 Task: Font style For heading Use Caladea with Light dark cornflower blue 2 colour & bold. font size for heading '18 Pt. 'Change the font style of data to Bodoni MT condensedand font size to  14 Pt. Change the alignment of both headline & data to  Align left. In the sheet  auditingSalesByQuarter_2023
Action: Mouse moved to (63, 110)
Screenshot: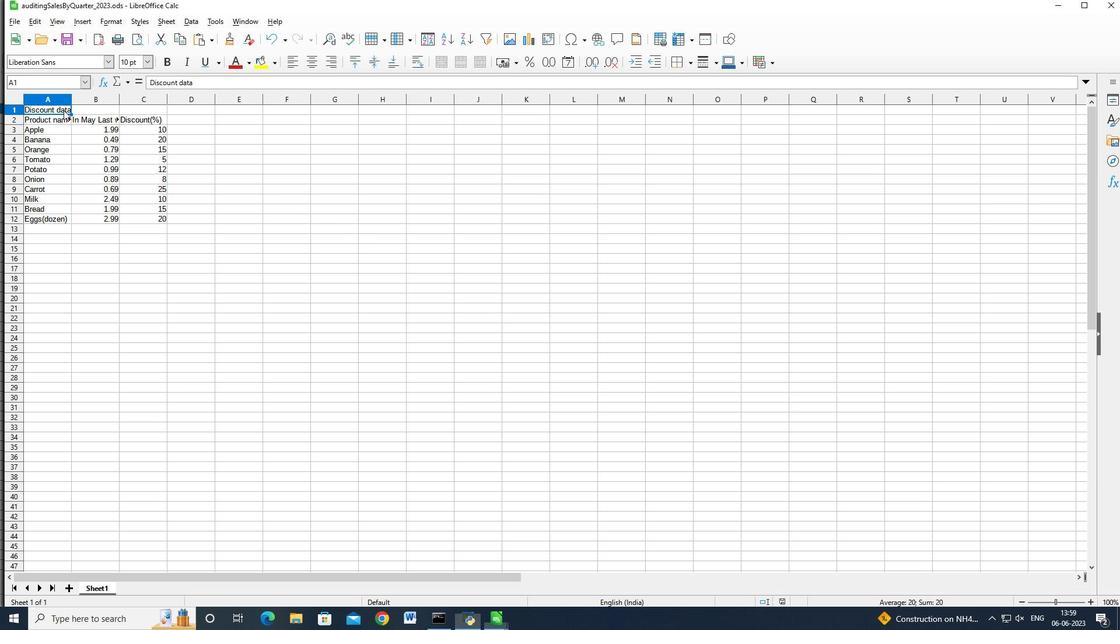 
Action: Mouse pressed left at (63, 110)
Screenshot: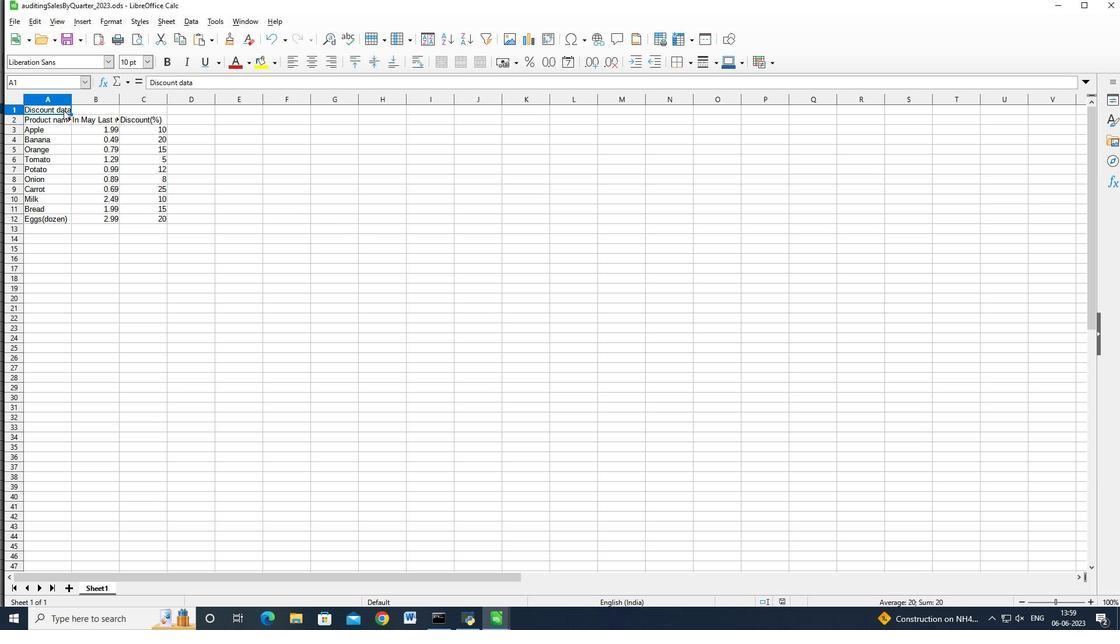 
Action: Mouse moved to (72, 60)
Screenshot: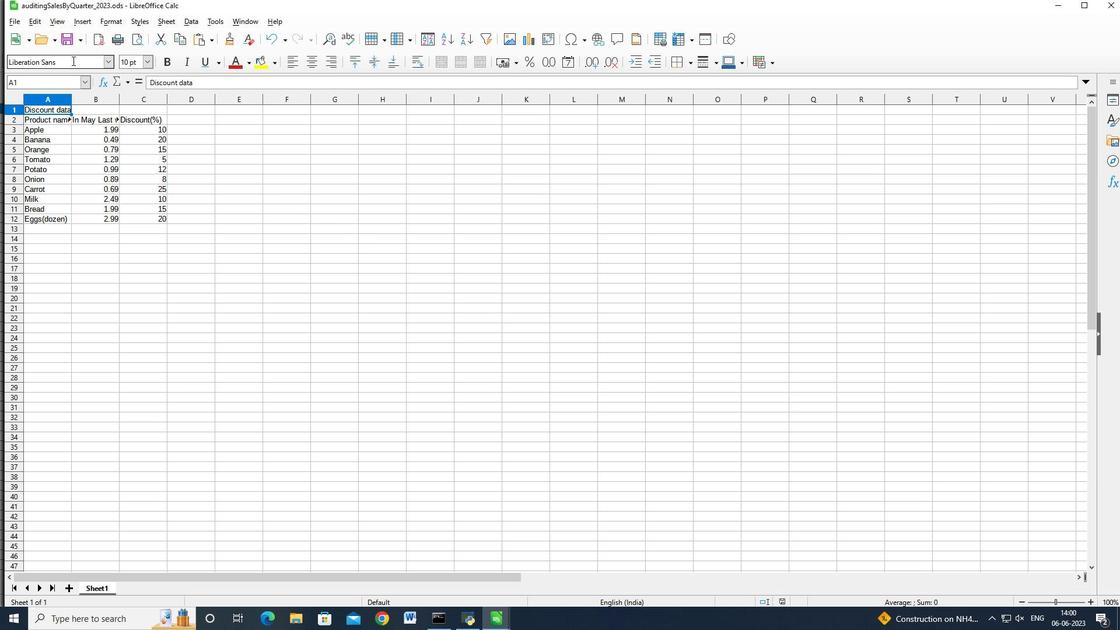 
Action: Mouse pressed left at (72, 60)
Screenshot: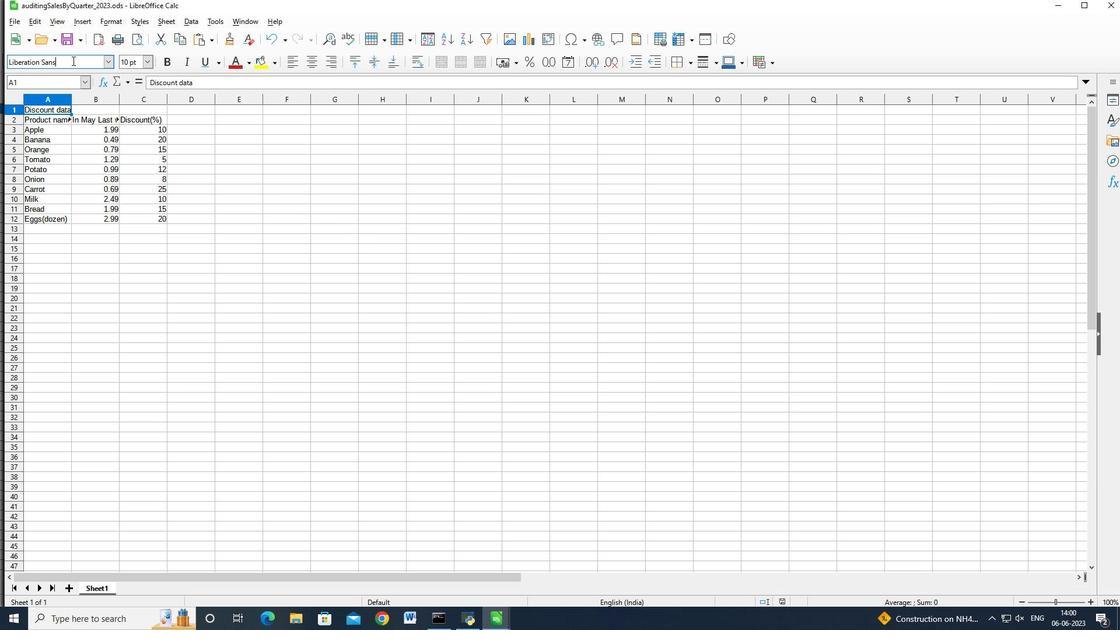 
Action: Key pressed <Key.backspace><Key.backspace><Key.backspace><Key.backspace><Key.backspace><Key.backspace><Key.backspace><Key.backspace><Key.backspace><Key.backspace><Key.backspace><Key.backspace><Key.backspace><Key.backspace><Key.backspace><Key.backspace><Key.backspace><Key.backspace><Key.backspace><Key.backspace><Key.backspace><Key.shift_r>Cak<Key.backspace>ladead<Key.enter>
Screenshot: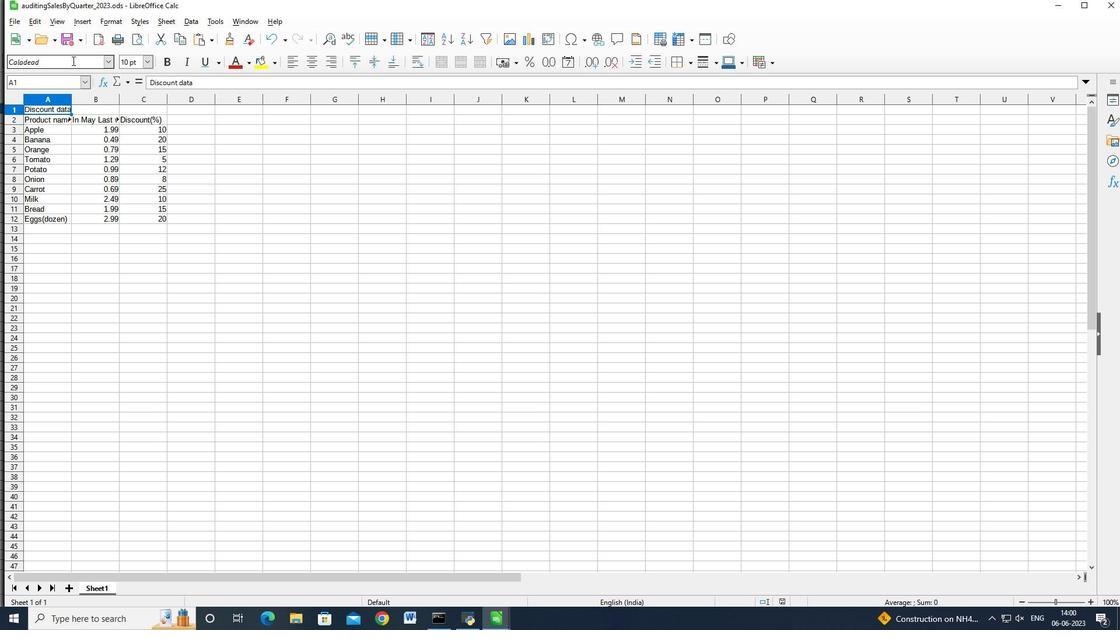 
Action: Mouse moved to (71, 65)
Screenshot: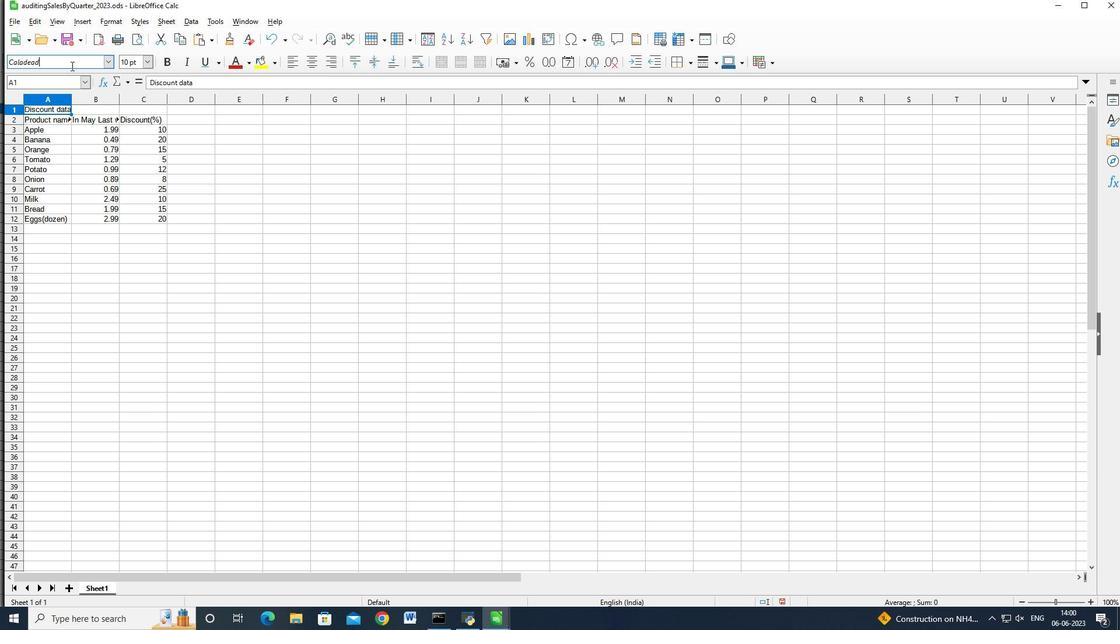 
Action: Mouse pressed left at (71, 65)
Screenshot: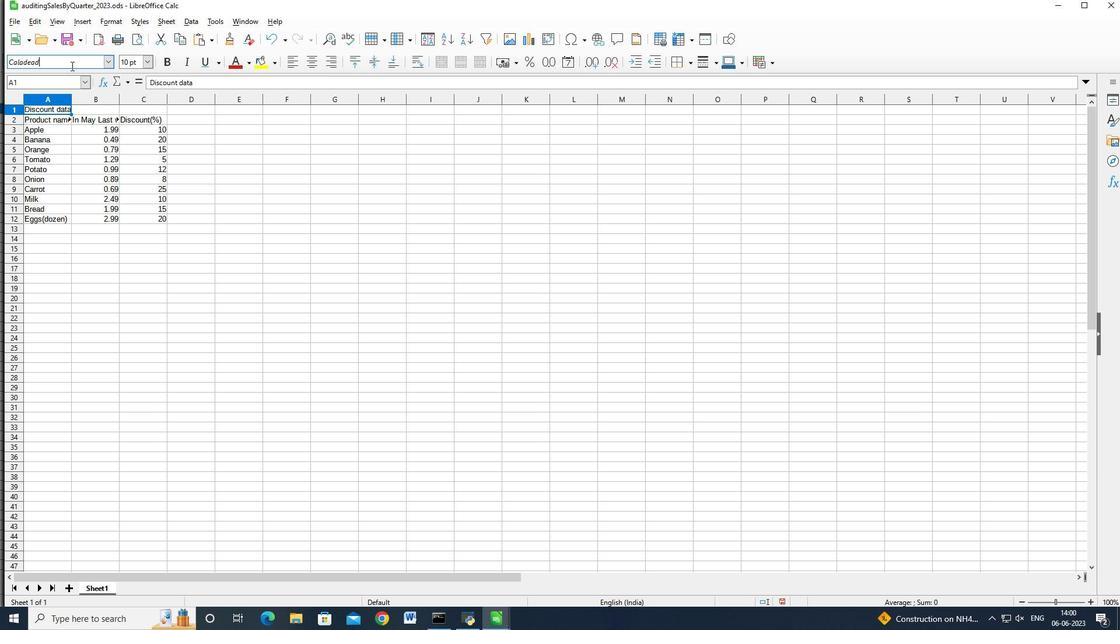 
Action: Key pressed <Key.backspace><Key.enter>
Screenshot: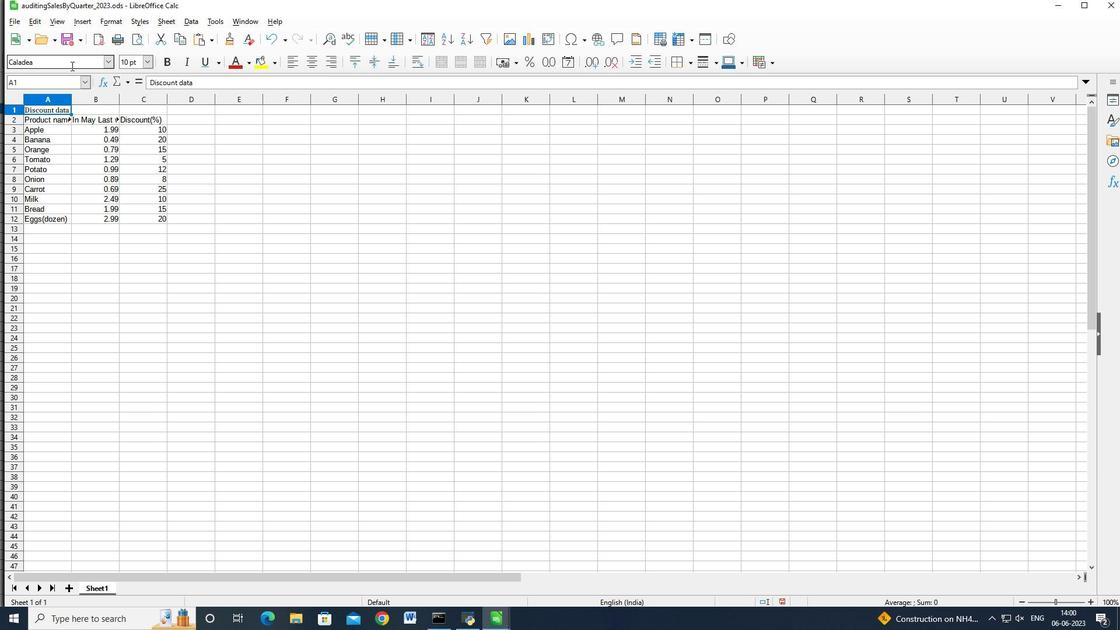 
Action: Mouse moved to (249, 62)
Screenshot: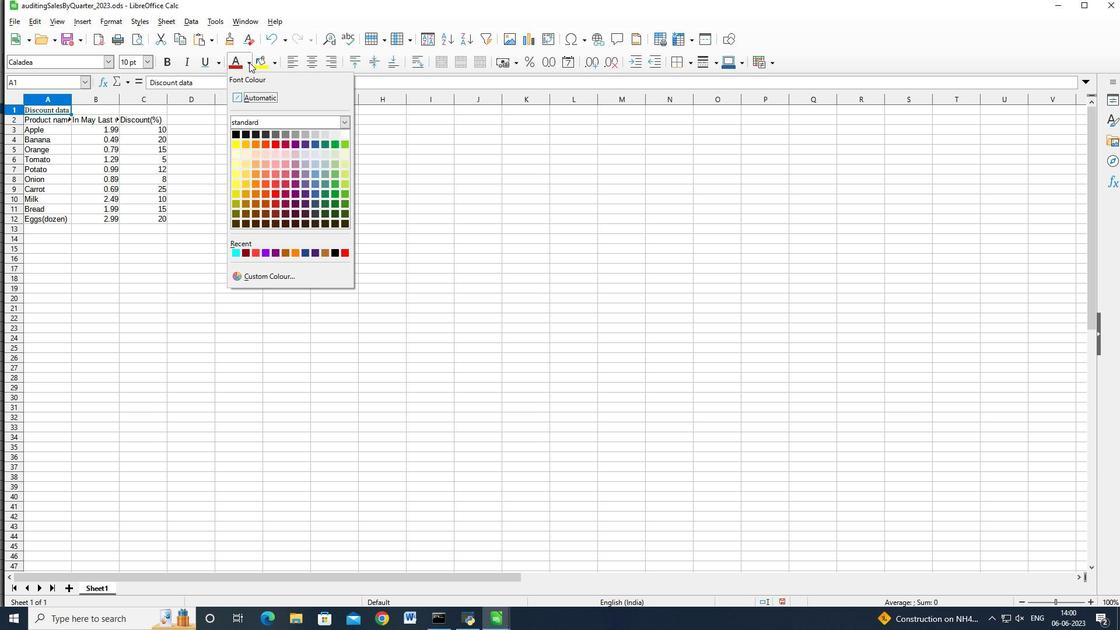 
Action: Mouse pressed left at (249, 62)
Screenshot: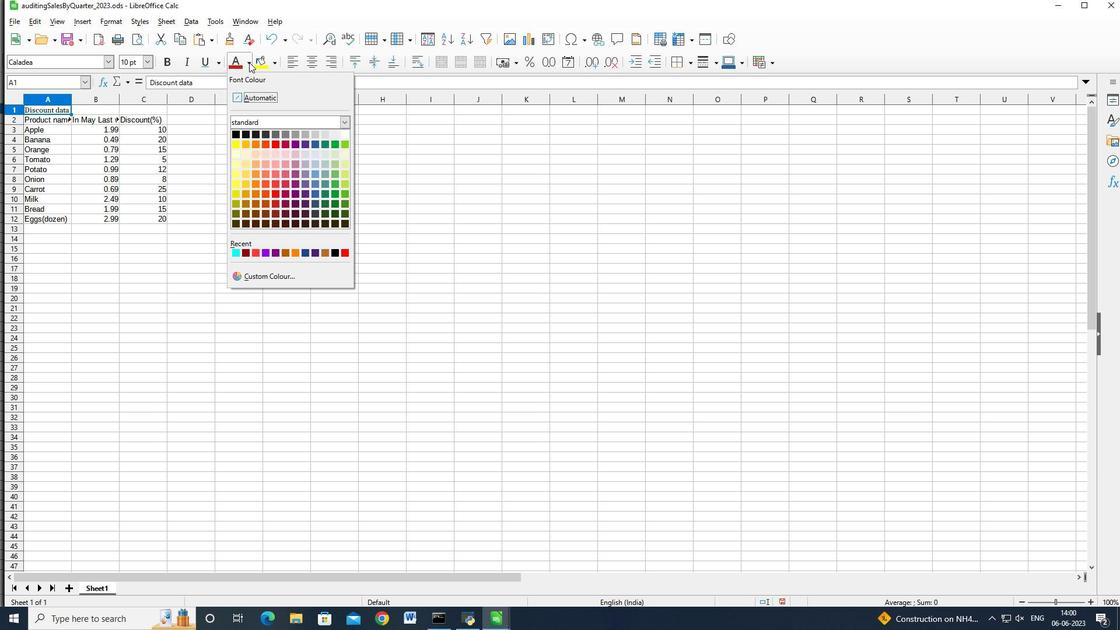 
Action: Mouse moved to (301, 252)
Screenshot: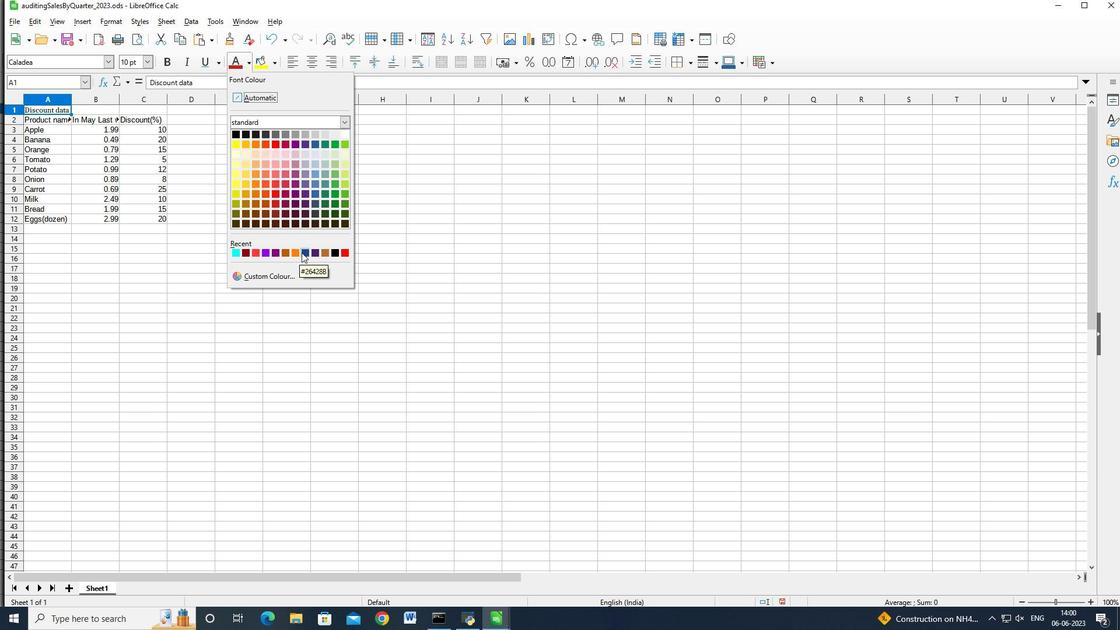 
Action: Mouse pressed left at (301, 252)
Screenshot: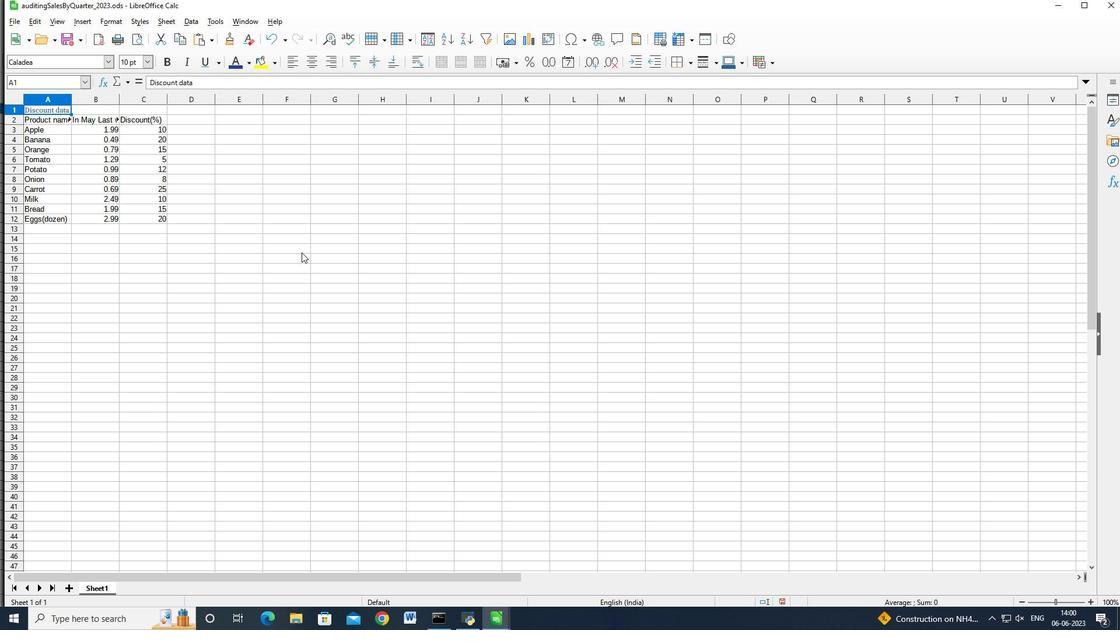 
Action: Mouse moved to (164, 61)
Screenshot: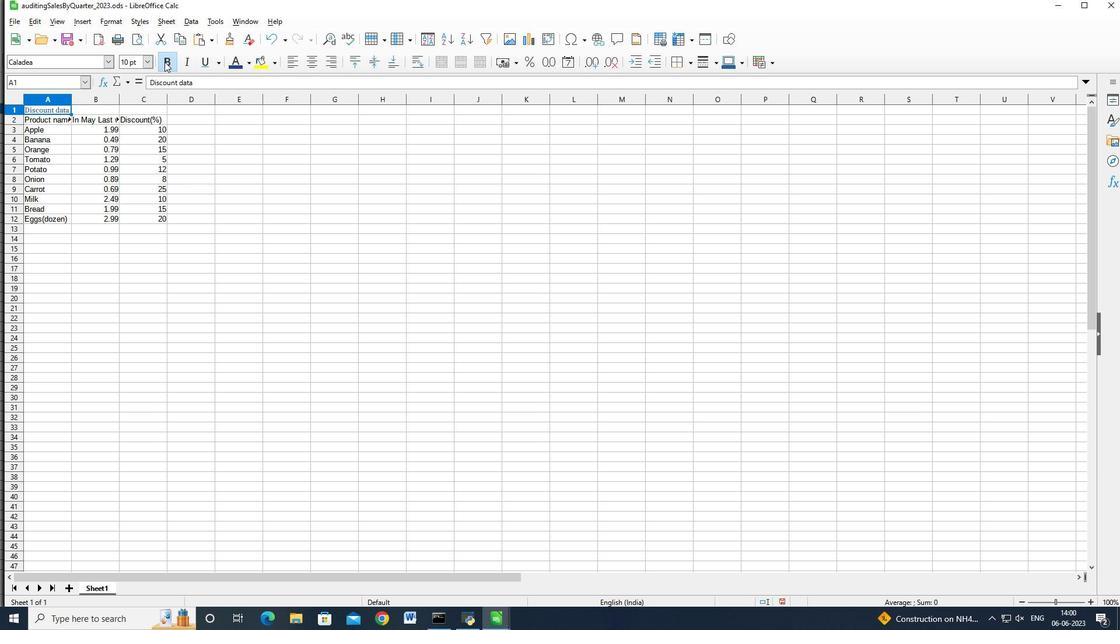 
Action: Mouse pressed left at (164, 61)
Screenshot: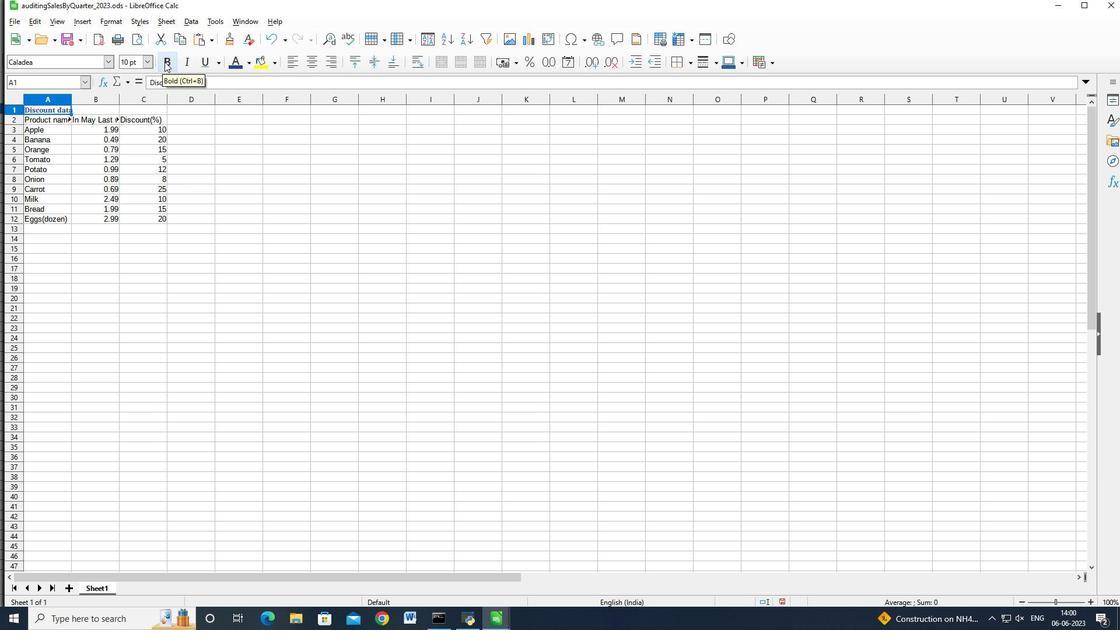 
Action: Mouse moved to (146, 58)
Screenshot: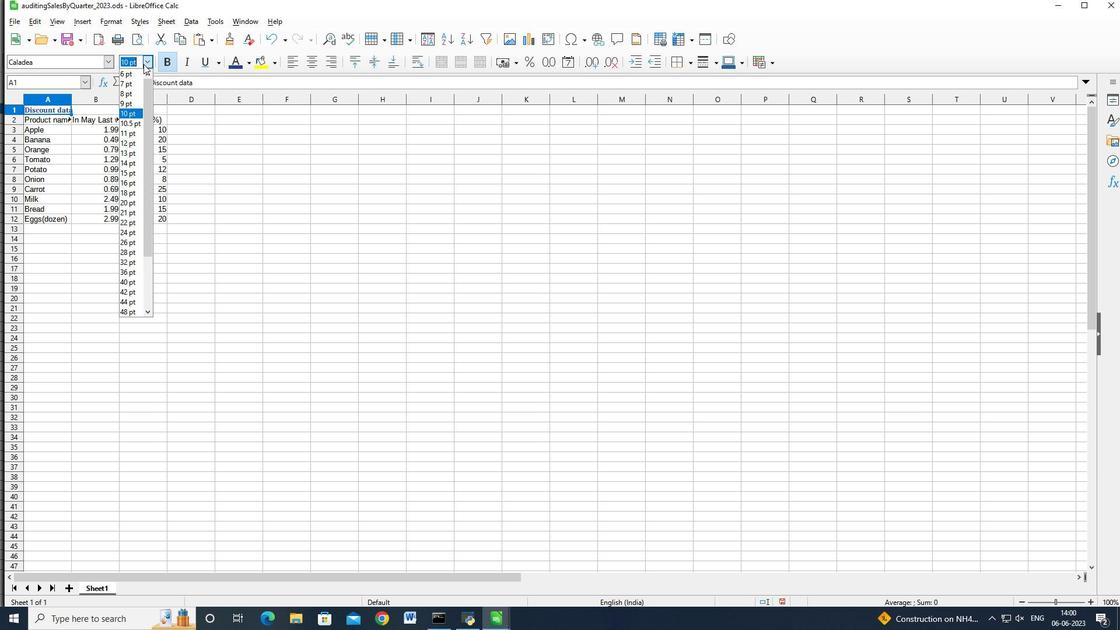 
Action: Mouse pressed left at (146, 58)
Screenshot: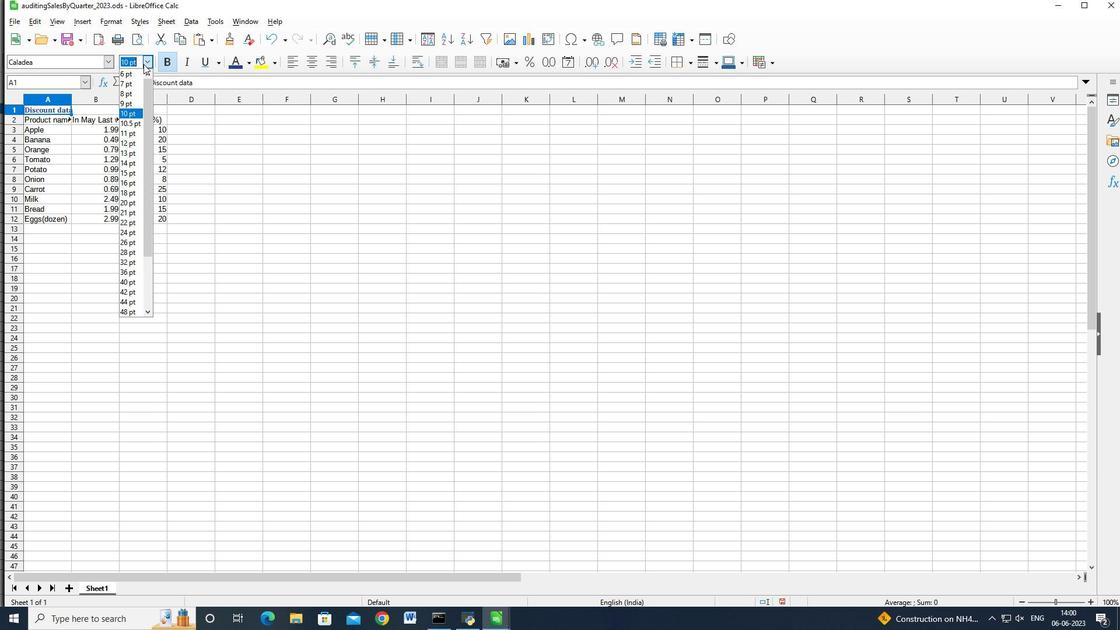 
Action: Mouse moved to (128, 196)
Screenshot: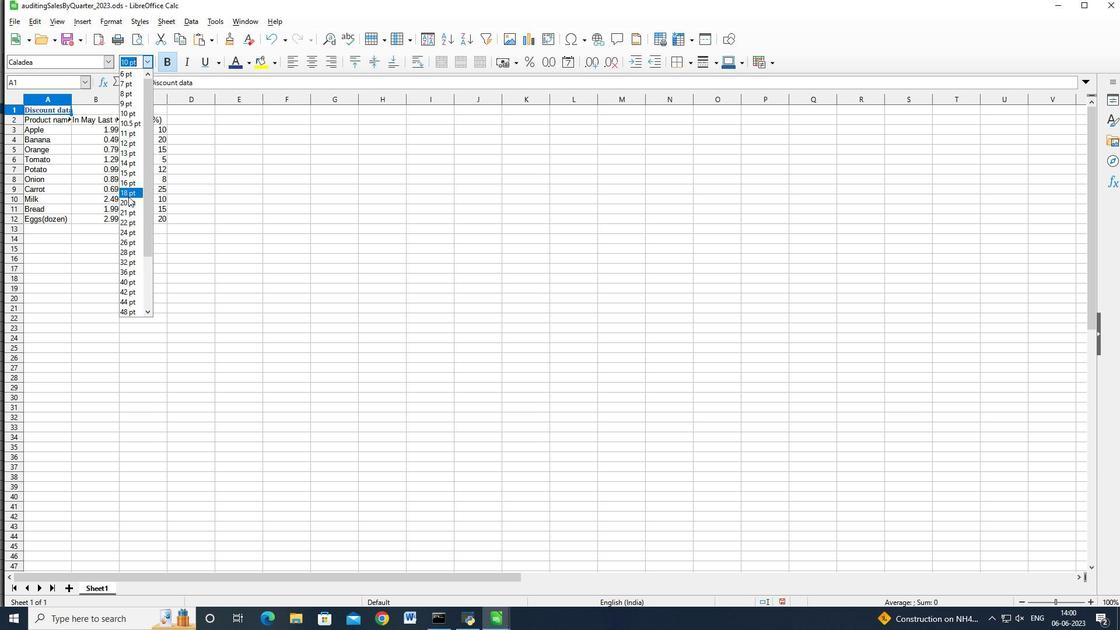 
Action: Mouse pressed left at (128, 196)
Screenshot: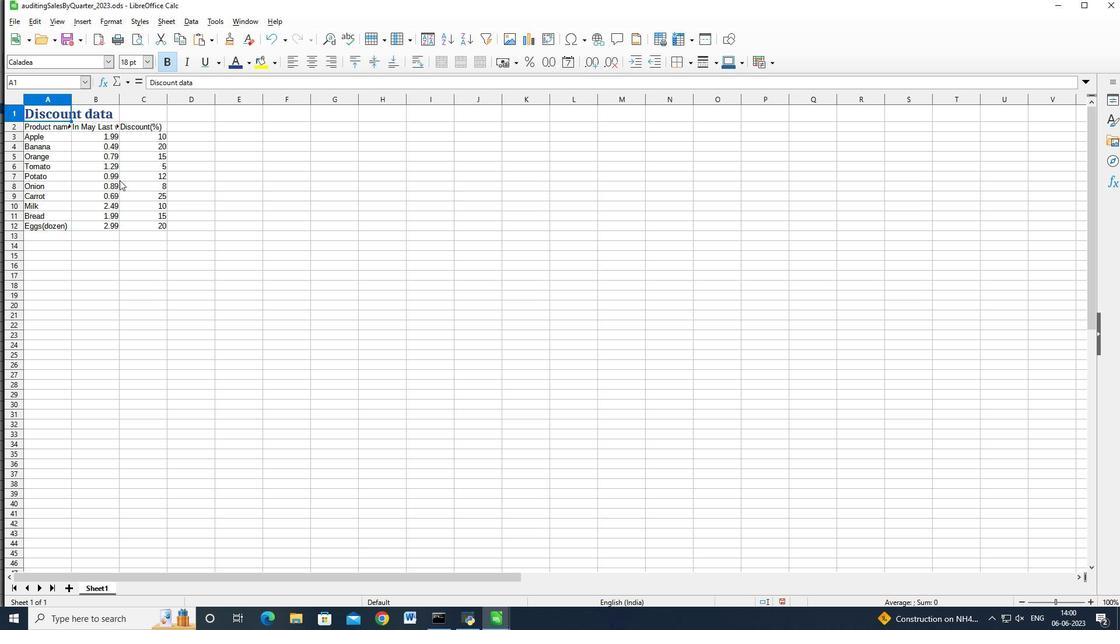 
Action: Mouse moved to (59, 124)
Screenshot: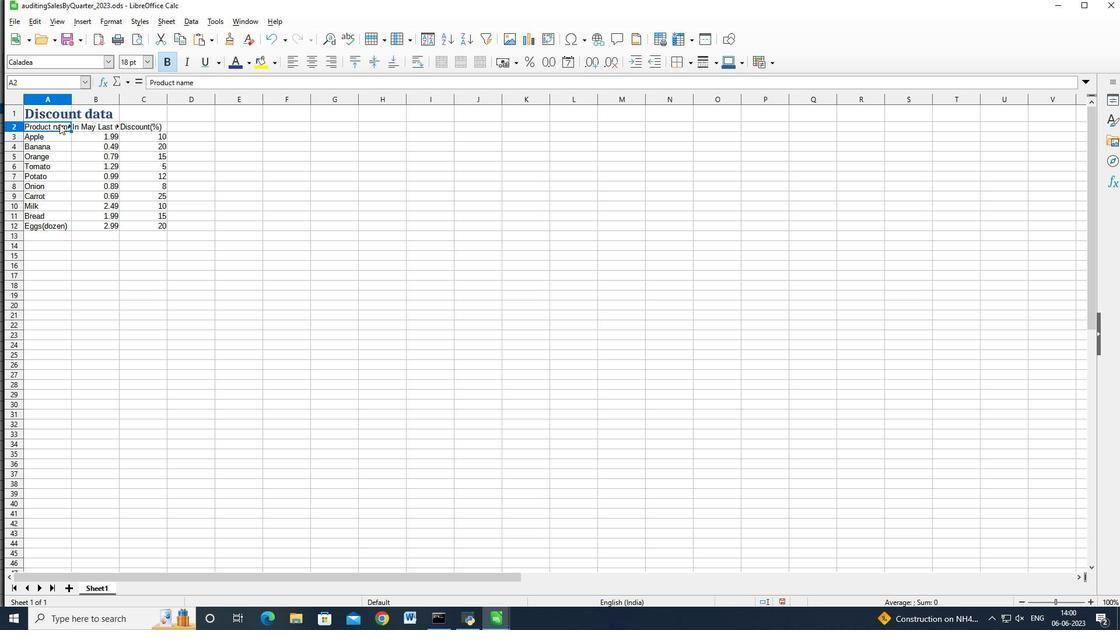 
Action: Mouse pressed left at (59, 124)
Screenshot: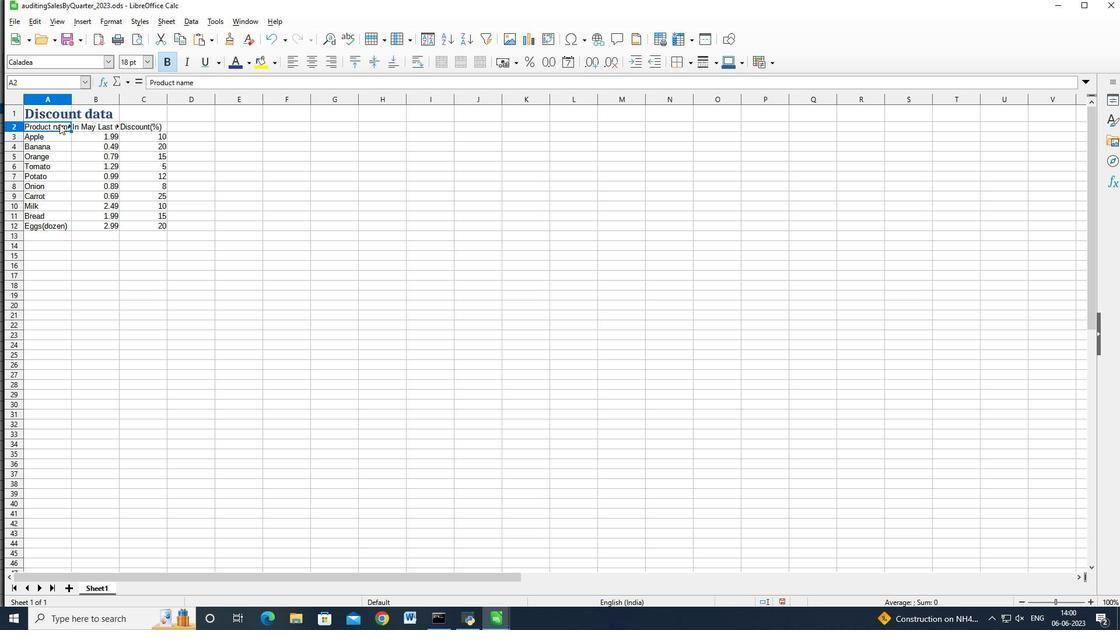 
Action: Key pressed <Key.shift><Key.right><Key.right><Key.down><Key.down><Key.down><Key.down><Key.down><Key.down><Key.down><Key.down><Key.down><Key.down>
Screenshot: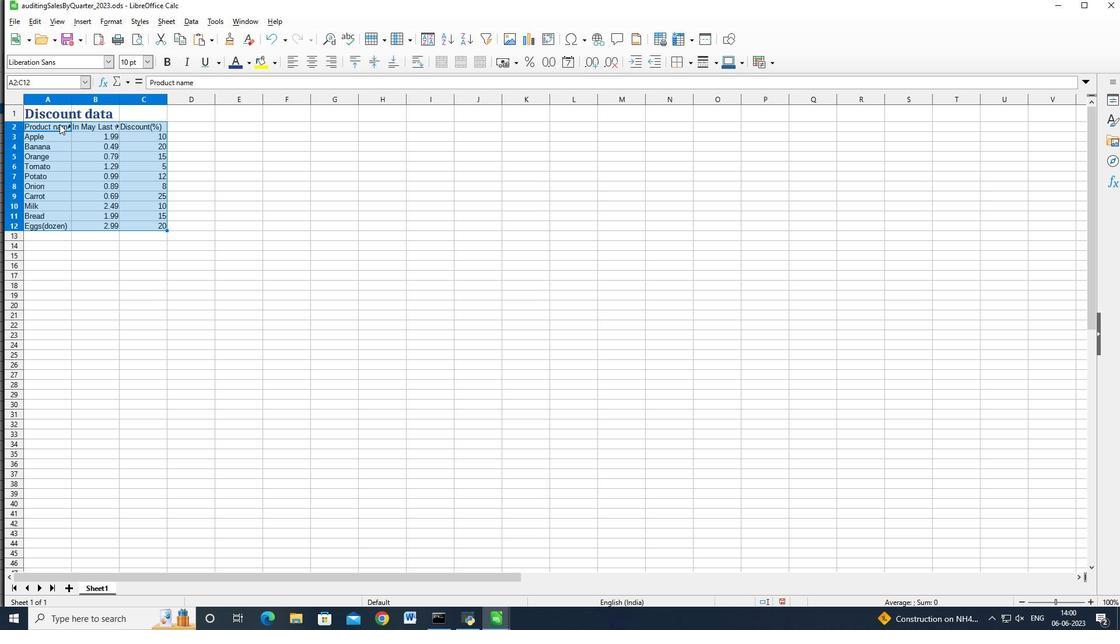 
Action: Mouse moved to (112, 62)
Screenshot: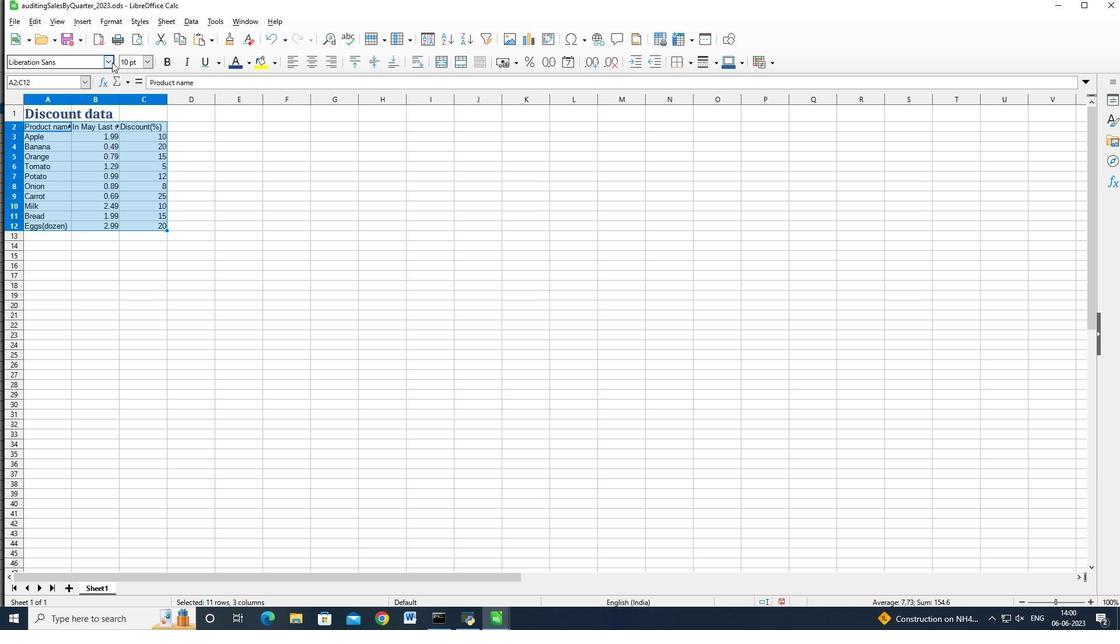 
Action: Mouse pressed left at (112, 62)
Screenshot: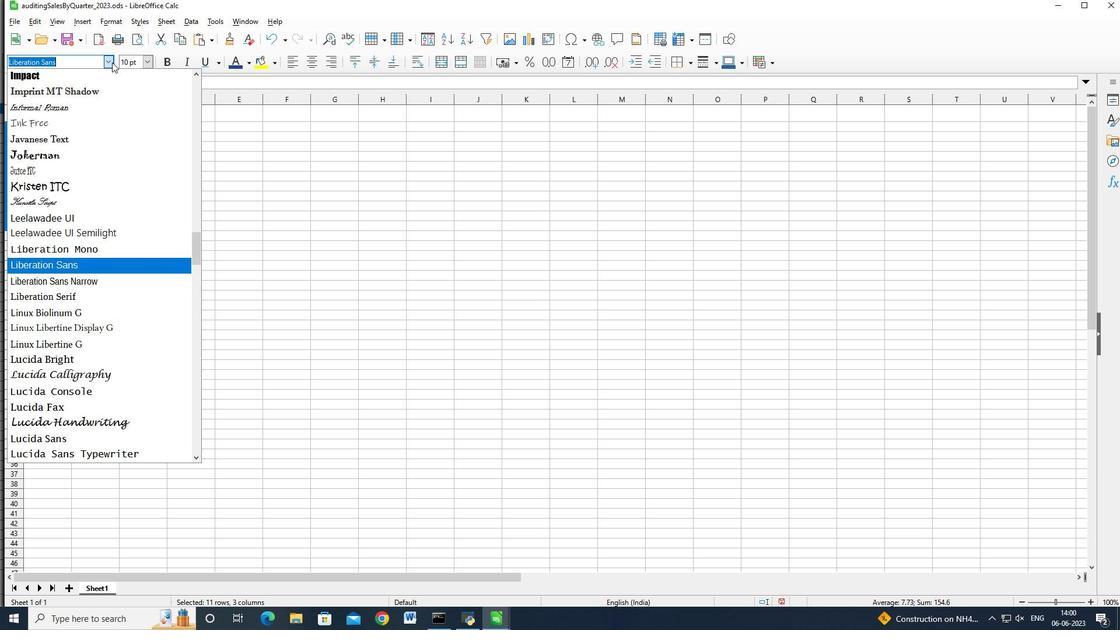 
Action: Mouse pressed left at (112, 62)
Screenshot: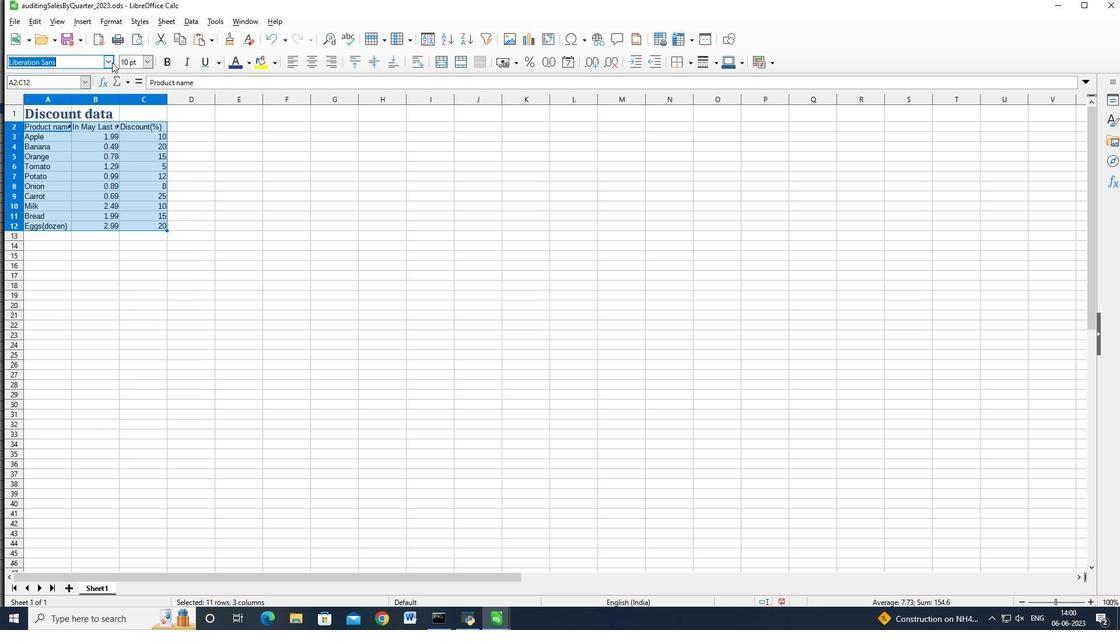 
Action: Mouse pressed left at (112, 62)
Screenshot: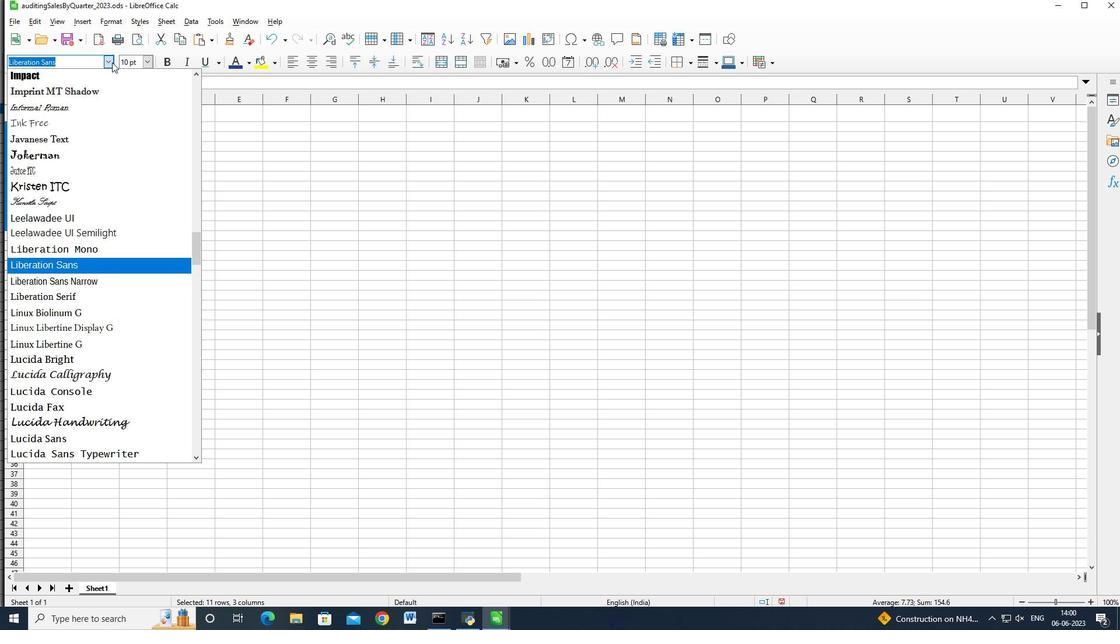 
Action: Mouse moved to (76, 307)
Screenshot: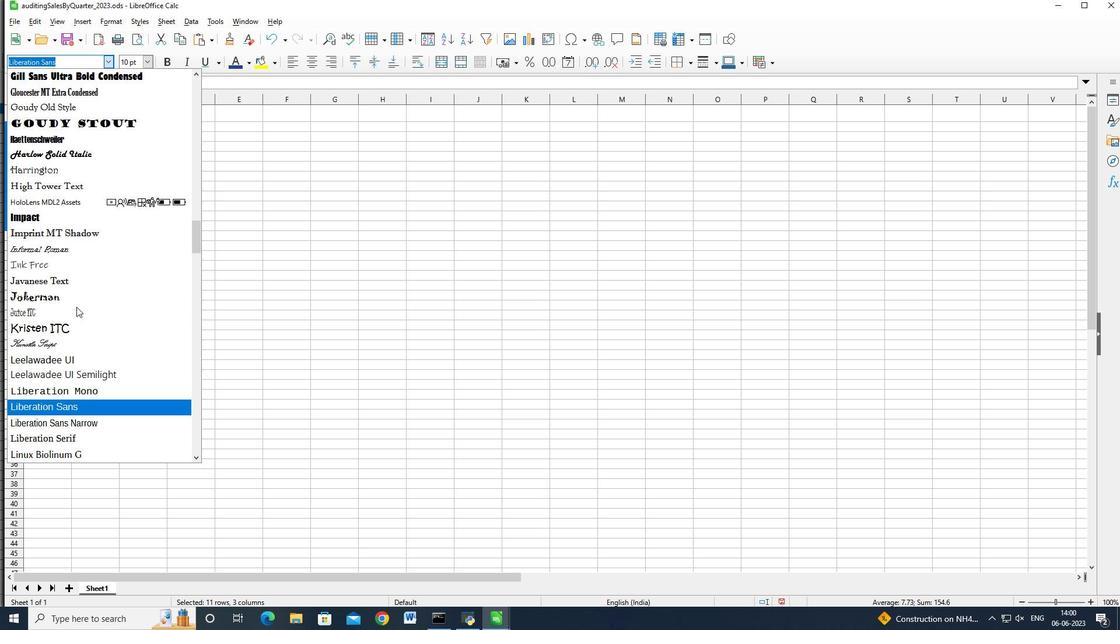 
Action: Mouse scrolled (76, 308) with delta (0, 0)
Screenshot: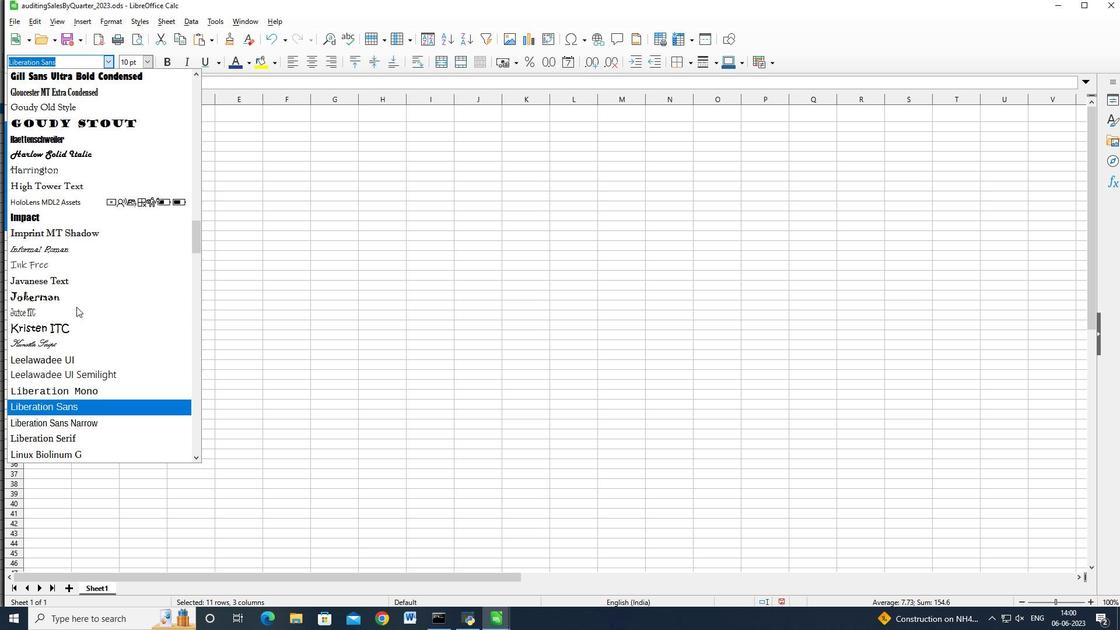
Action: Mouse moved to (76, 306)
Screenshot: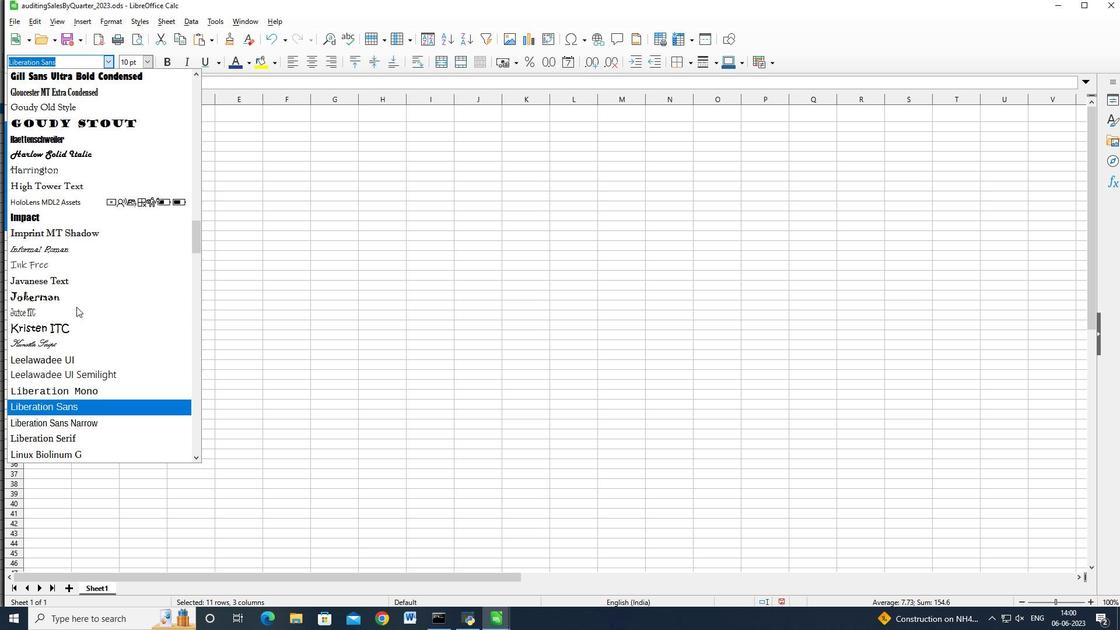 
Action: Mouse scrolled (76, 307) with delta (0, 0)
Screenshot: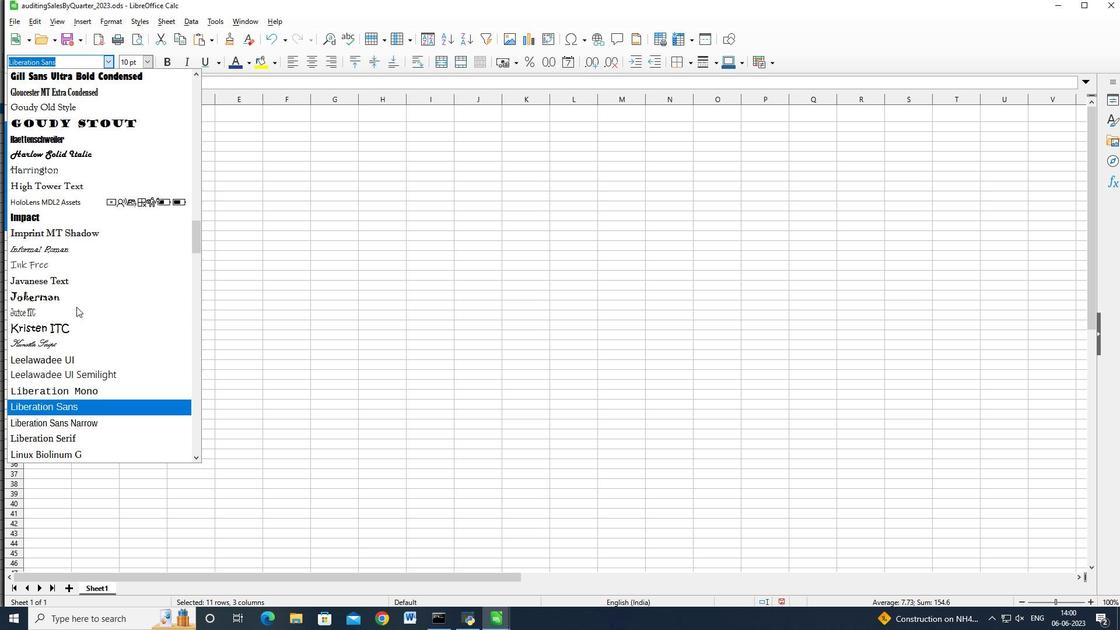 
Action: Mouse scrolled (76, 307) with delta (0, 0)
Screenshot: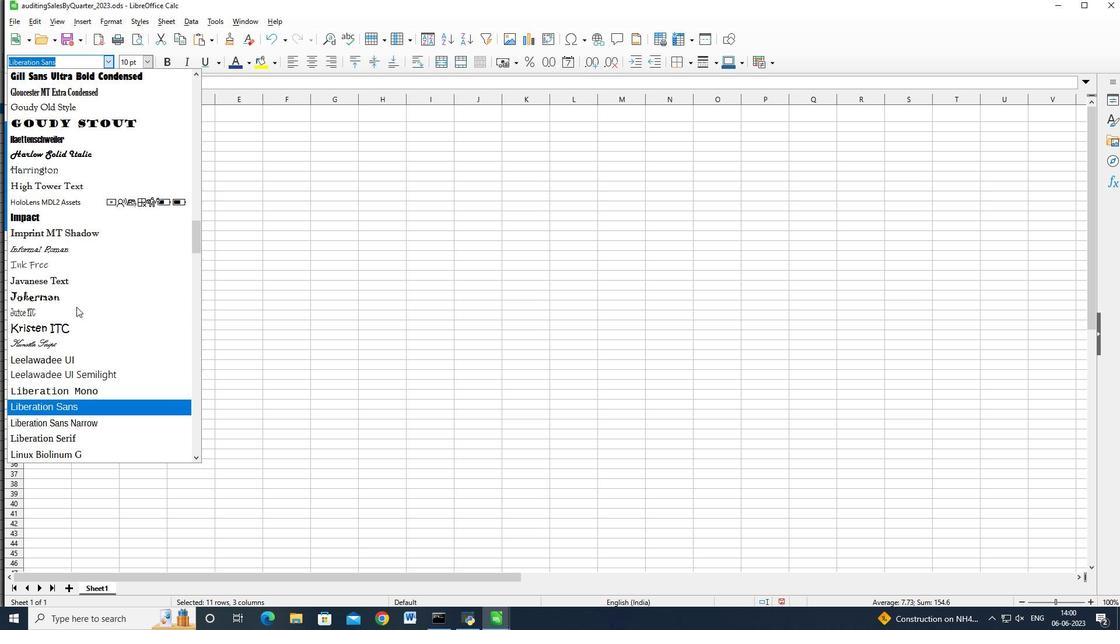
Action: Mouse moved to (76, 306)
Screenshot: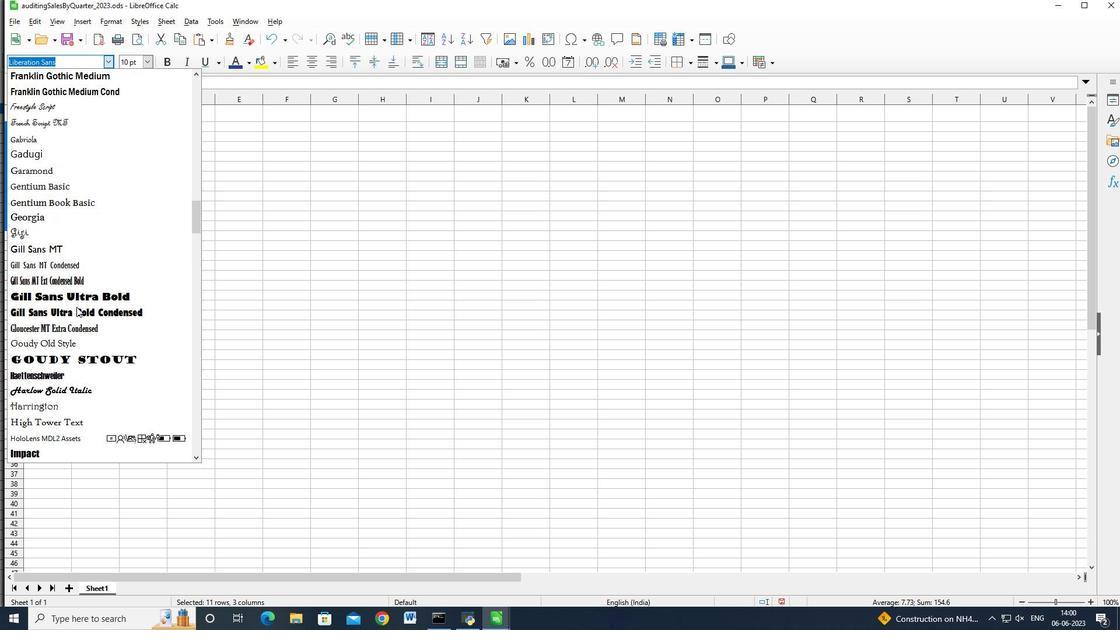 
Action: Mouse scrolled (76, 307) with delta (0, 0)
Screenshot: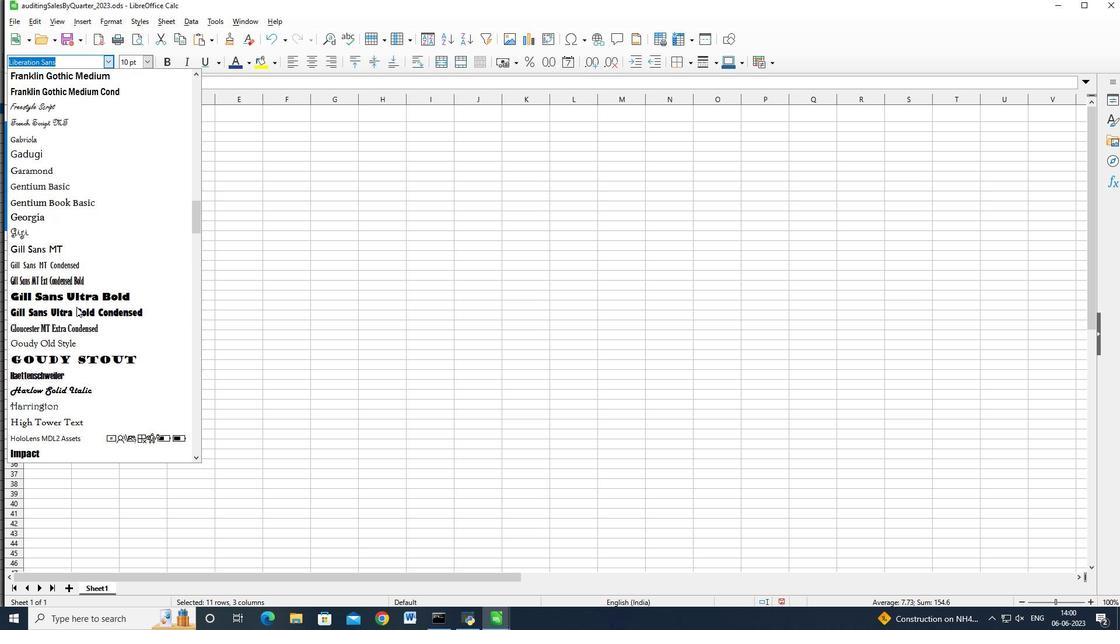 
Action: Mouse scrolled (76, 307) with delta (0, 0)
Screenshot: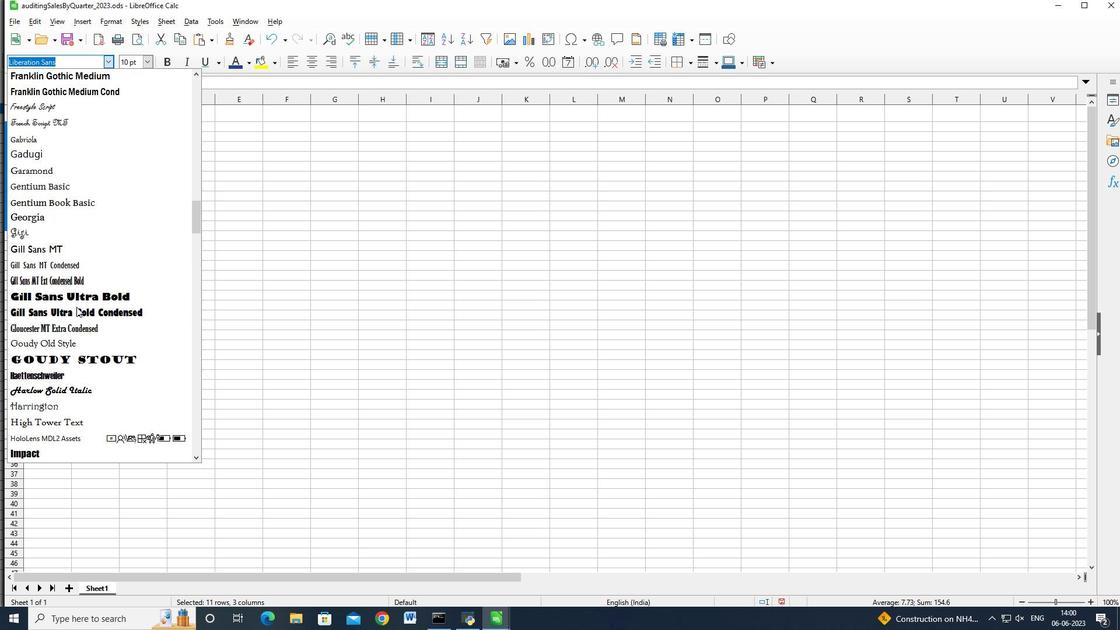 
Action: Mouse scrolled (76, 307) with delta (0, 0)
Screenshot: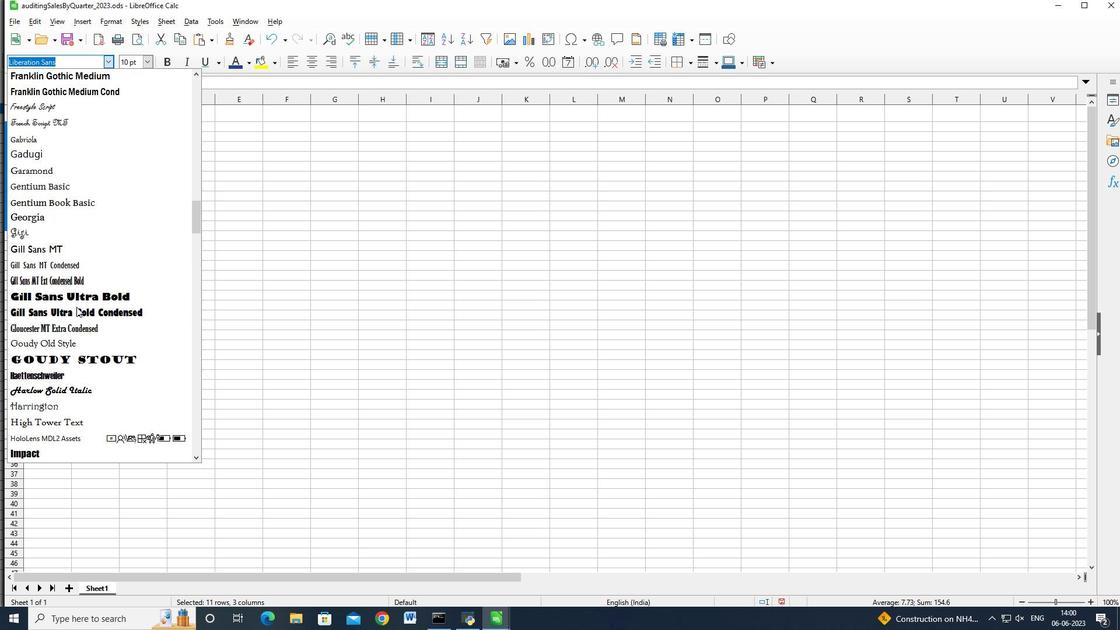 
Action: Mouse scrolled (76, 307) with delta (0, 0)
Screenshot: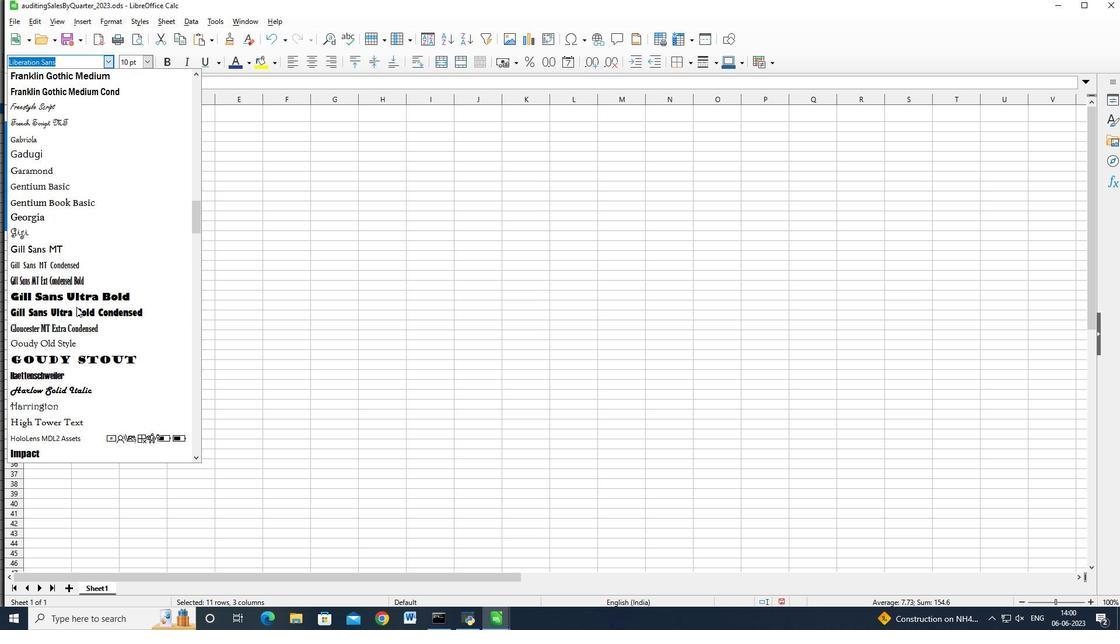
Action: Mouse scrolled (76, 307) with delta (0, 0)
Screenshot: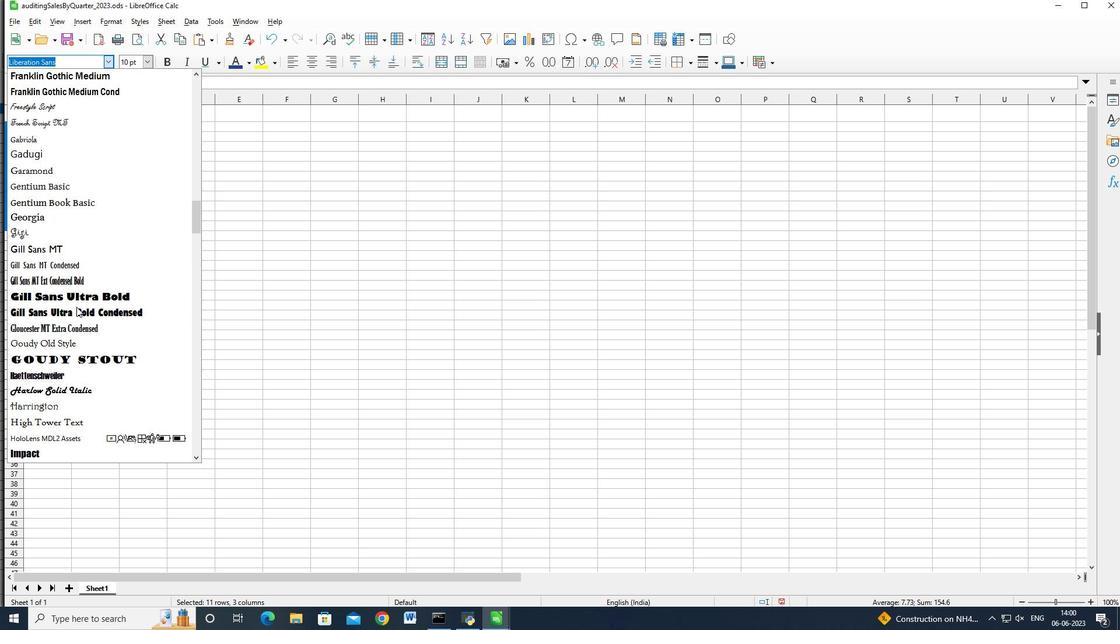 
Action: Mouse scrolled (76, 307) with delta (0, 0)
Screenshot: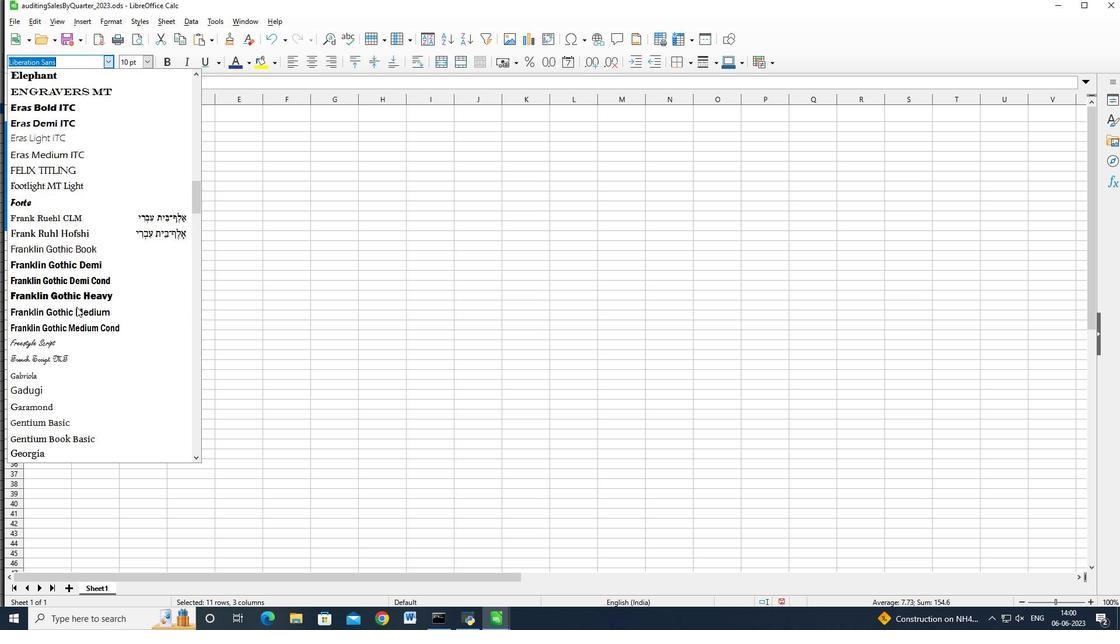 
Action: Mouse scrolled (76, 307) with delta (0, 0)
Screenshot: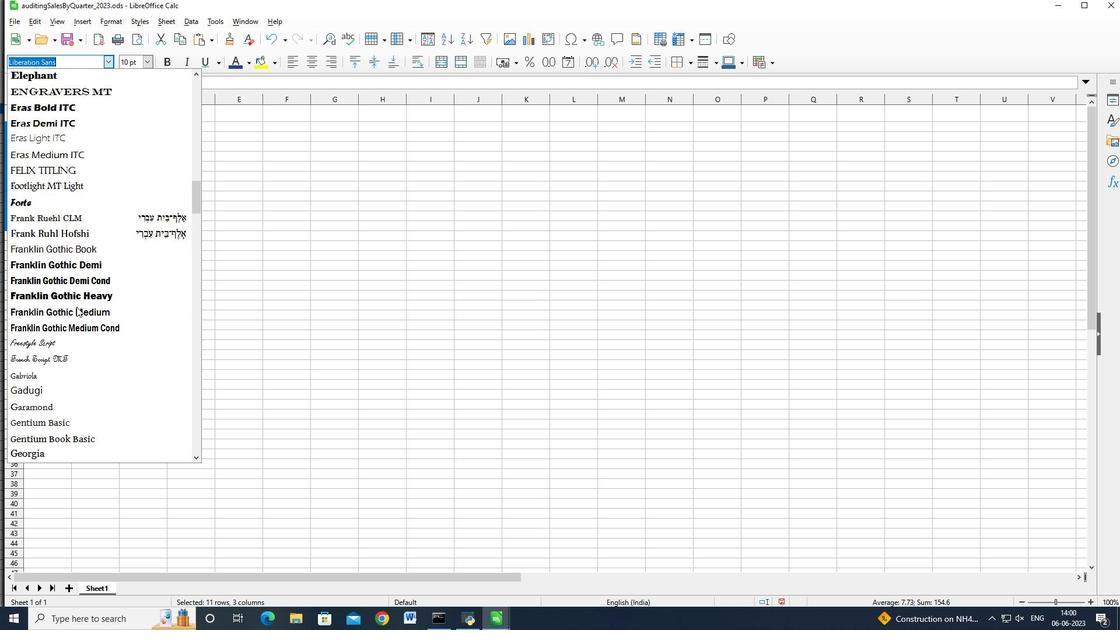 
Action: Mouse scrolled (76, 307) with delta (0, 0)
Screenshot: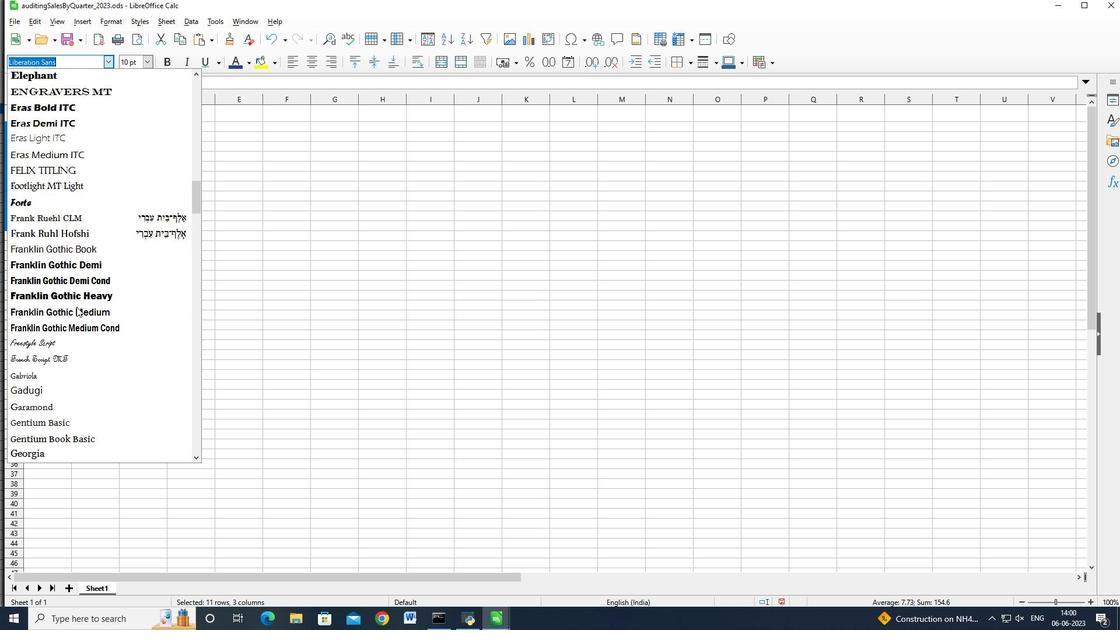 
Action: Mouse scrolled (76, 307) with delta (0, 0)
Screenshot: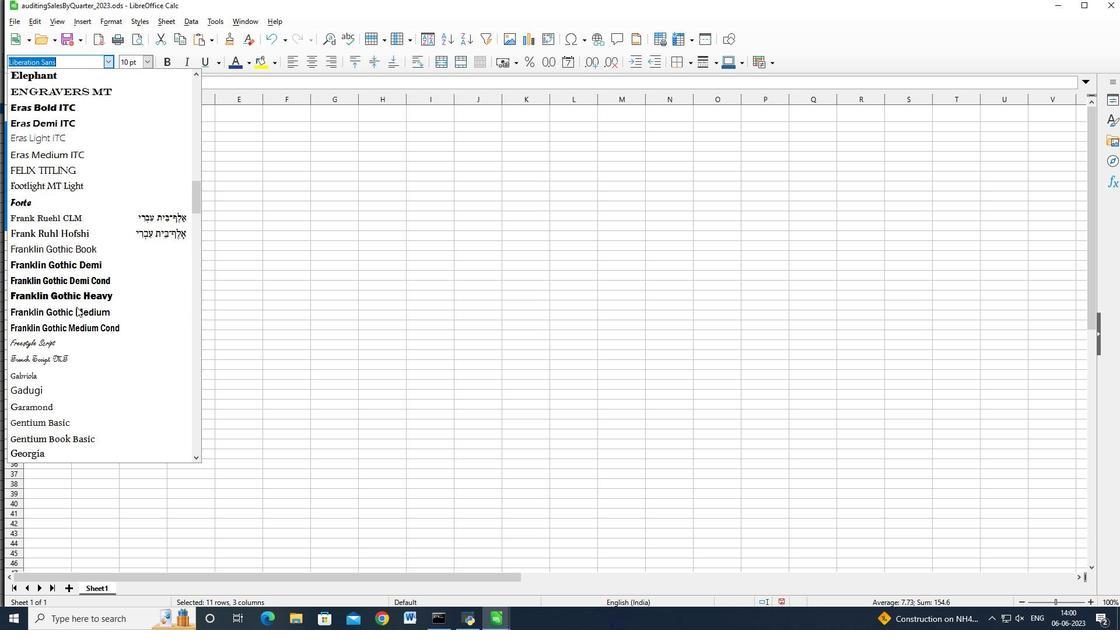 
Action: Mouse scrolled (76, 307) with delta (0, 0)
Screenshot: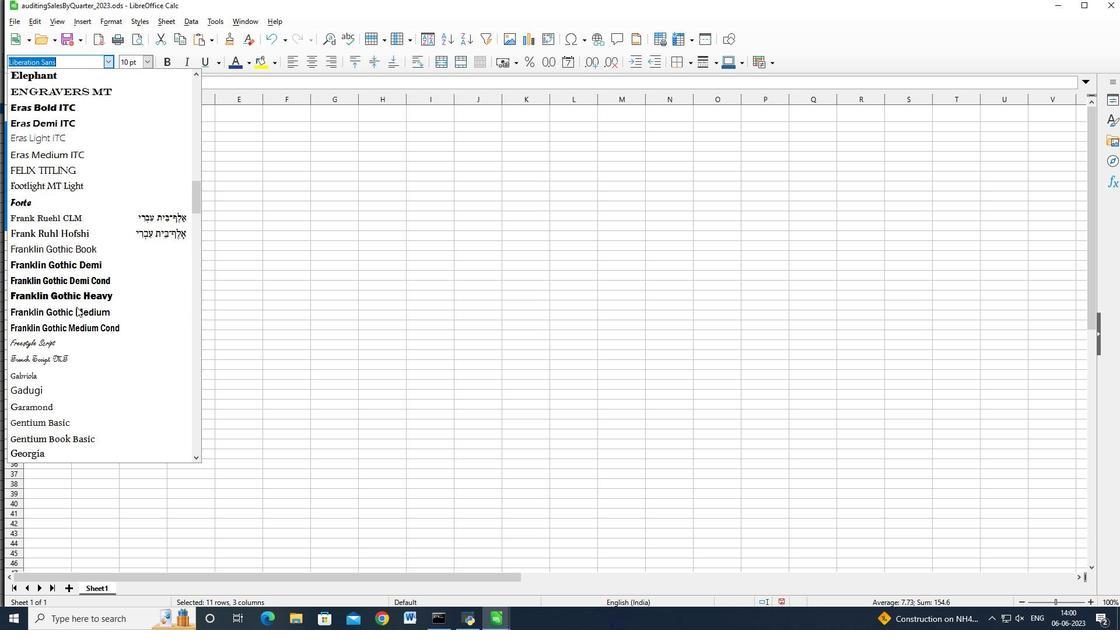 
Action: Mouse scrolled (76, 307) with delta (0, 0)
Screenshot: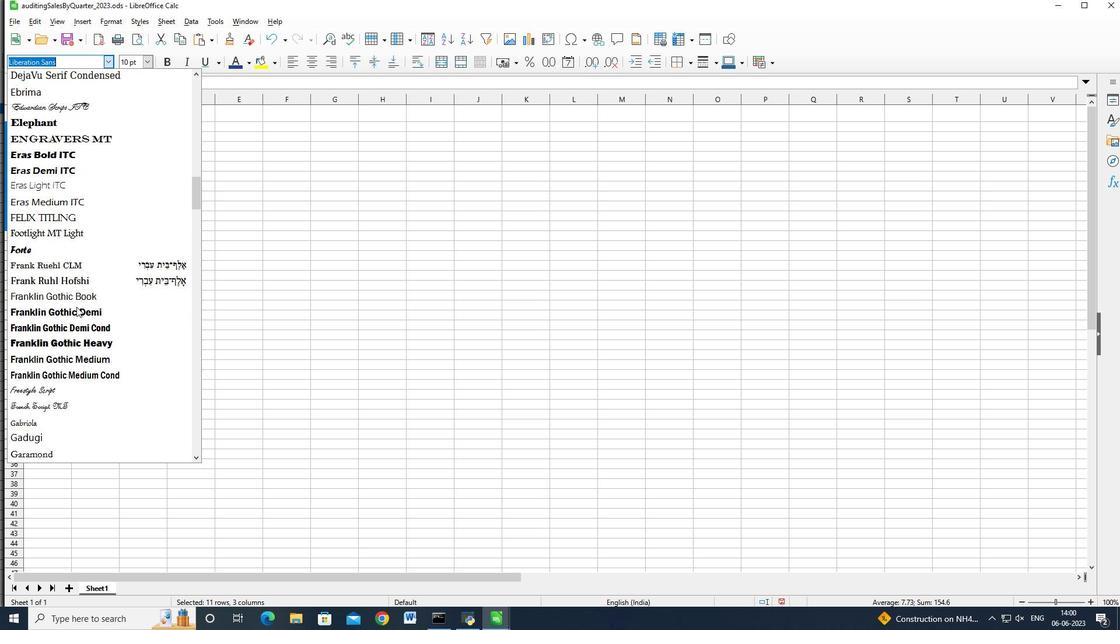 
Action: Mouse scrolled (76, 307) with delta (0, 0)
Screenshot: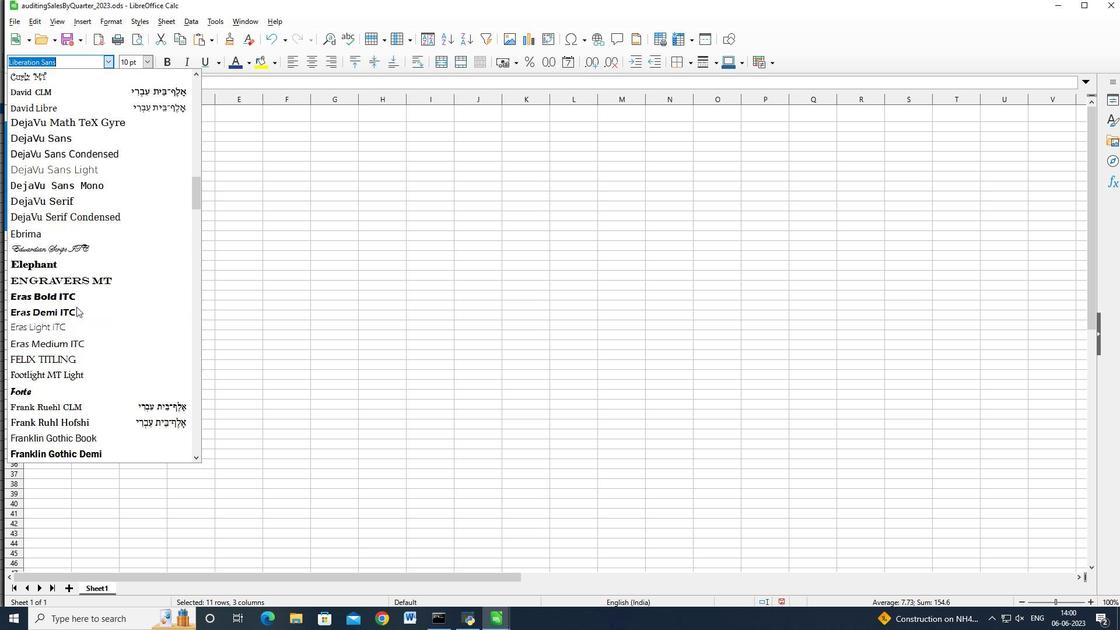 
Action: Mouse scrolled (76, 307) with delta (0, 0)
Screenshot: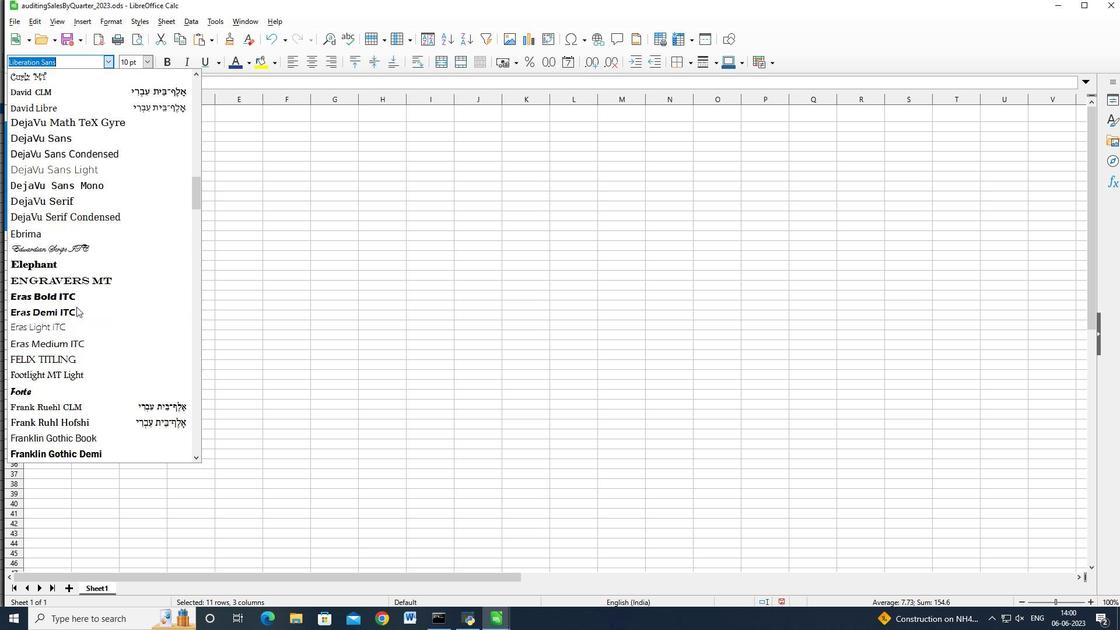 
Action: Mouse scrolled (76, 307) with delta (0, 0)
Screenshot: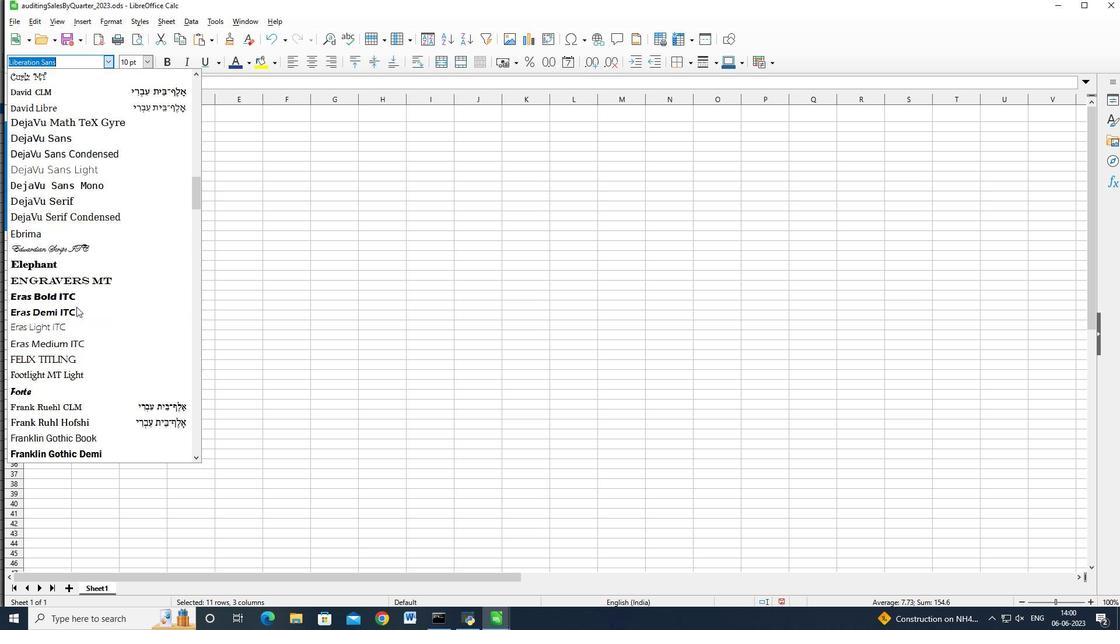 
Action: Mouse scrolled (76, 307) with delta (0, 0)
Screenshot: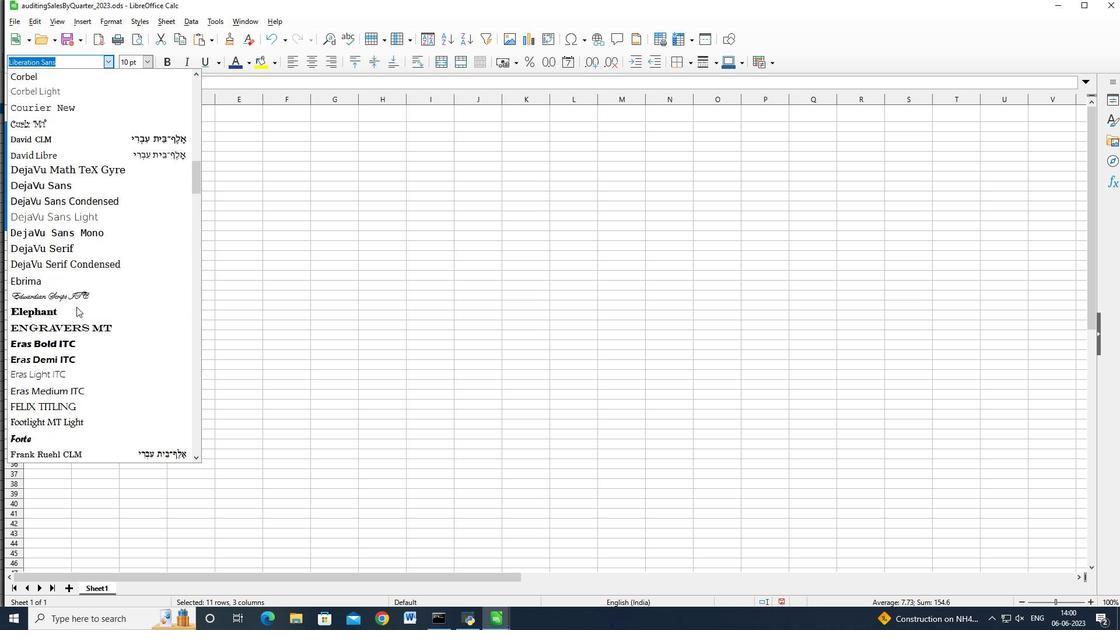 
Action: Mouse scrolled (76, 307) with delta (0, 0)
Screenshot: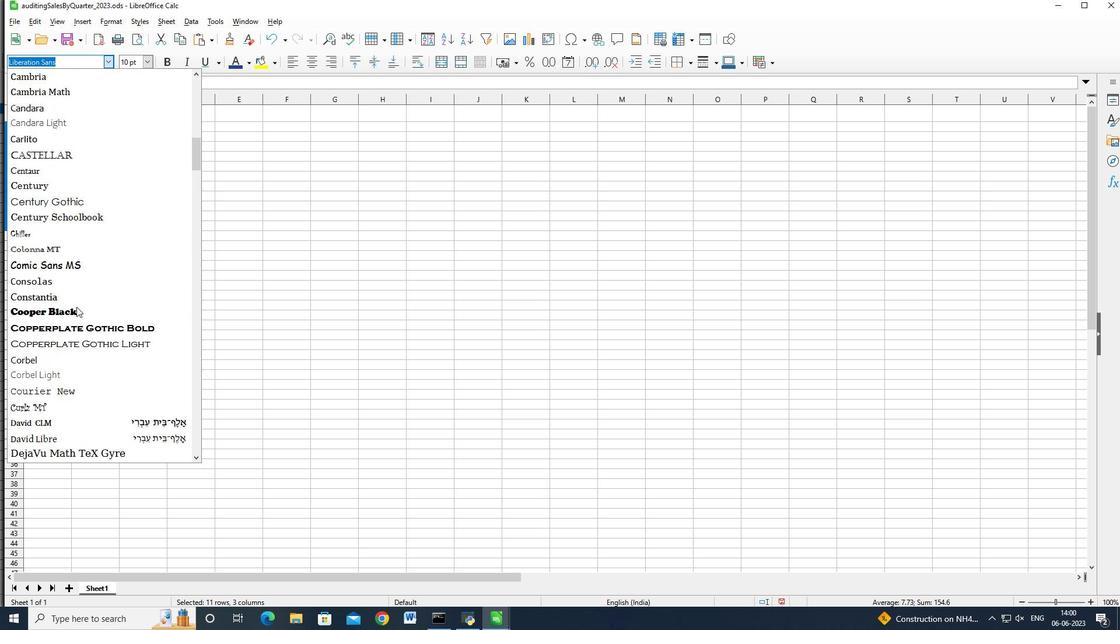 
Action: Mouse scrolled (76, 307) with delta (0, 0)
Screenshot: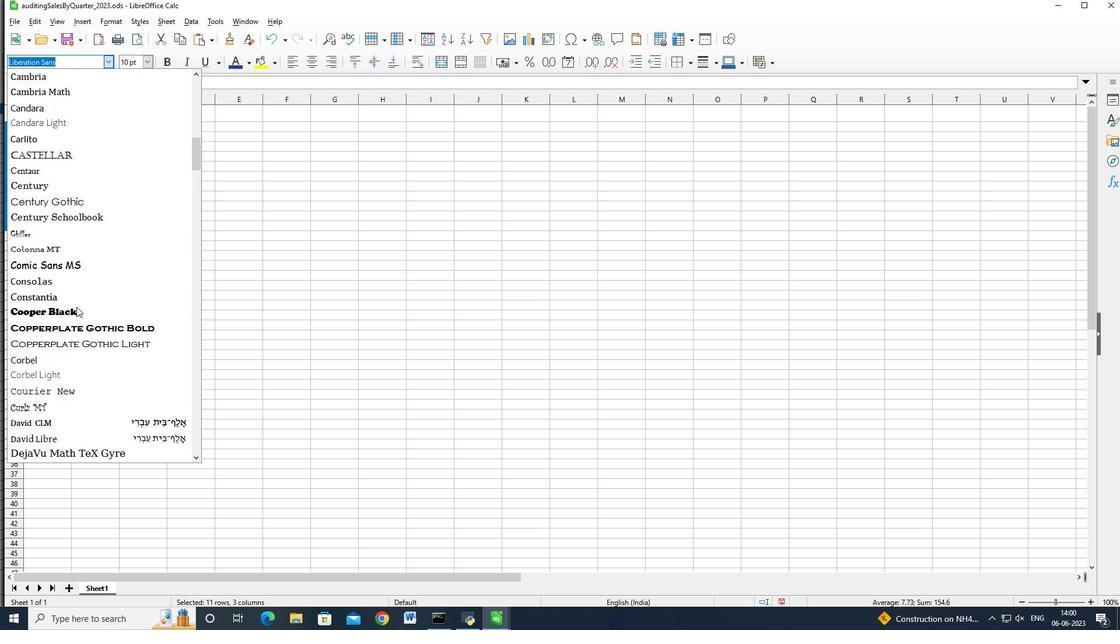 
Action: Mouse scrolled (76, 307) with delta (0, 0)
Screenshot: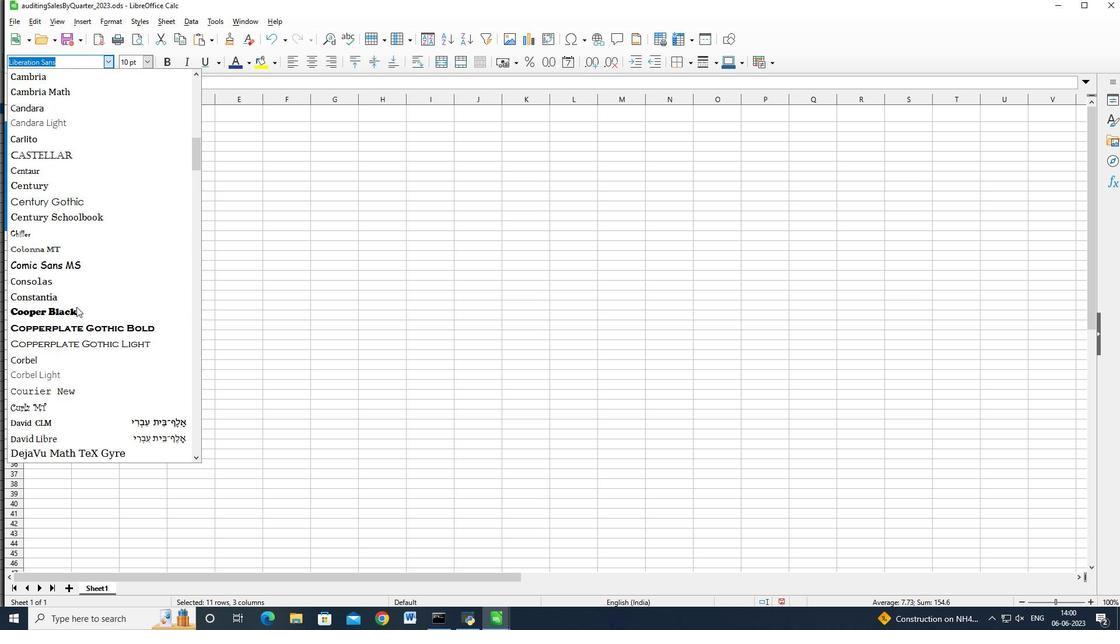 
Action: Mouse scrolled (76, 307) with delta (0, 0)
Screenshot: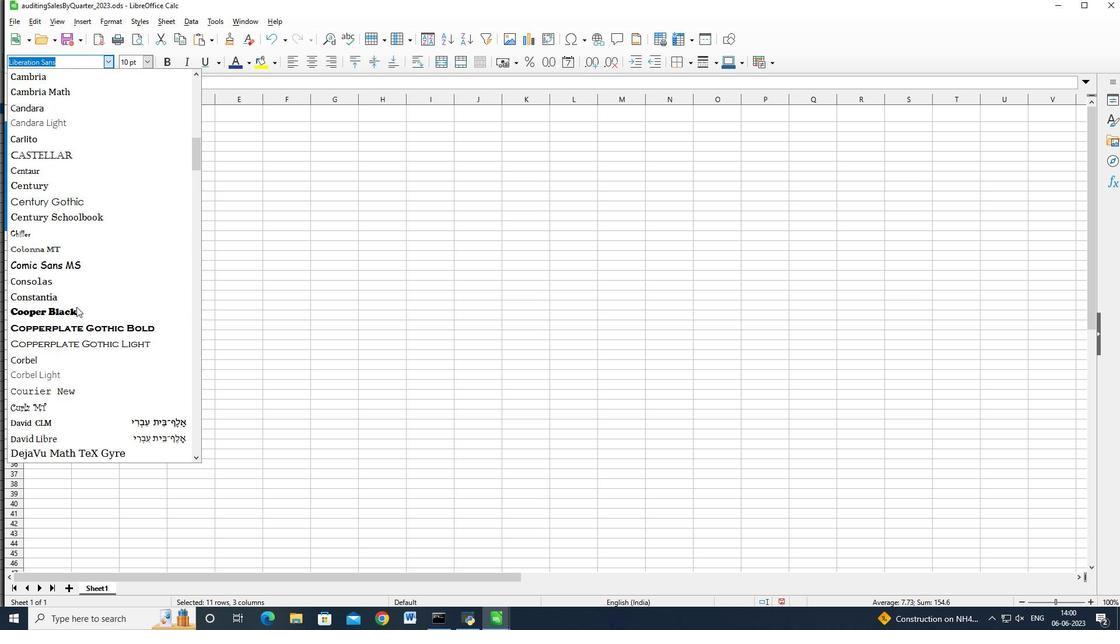 
Action: Mouse scrolled (76, 307) with delta (0, 0)
Screenshot: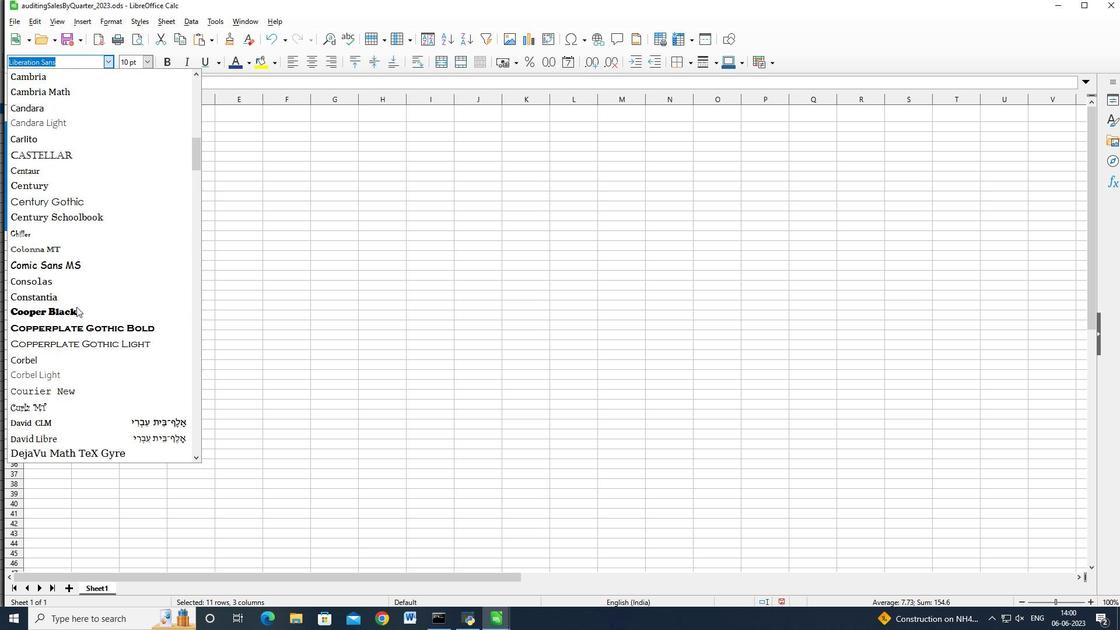 
Action: Mouse moved to (76, 306)
Screenshot: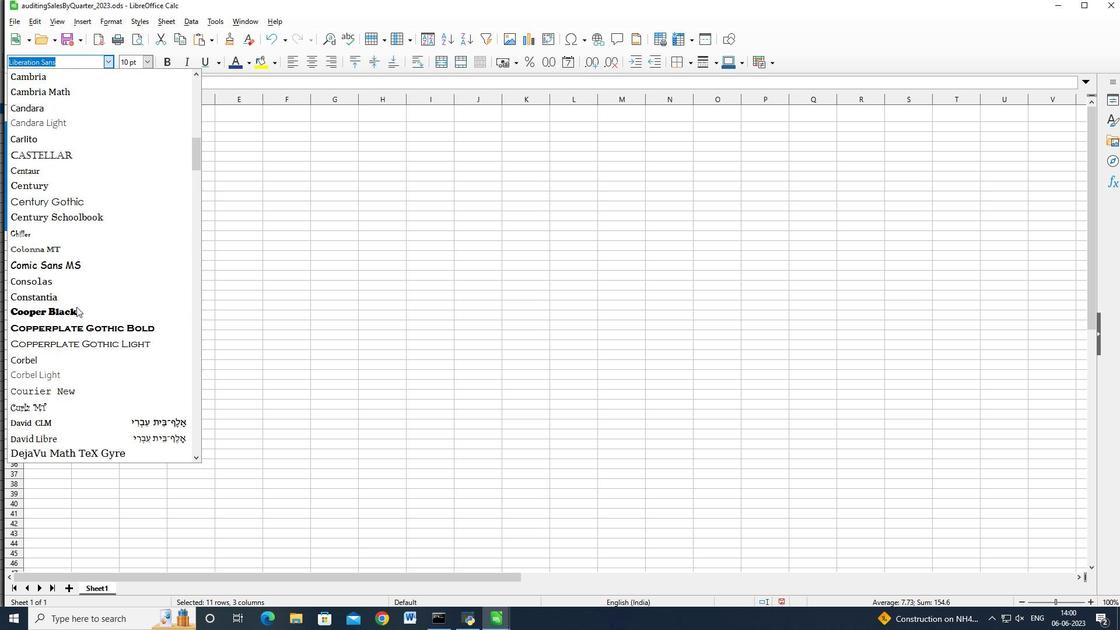 
Action: Mouse scrolled (76, 307) with delta (0, 0)
Screenshot: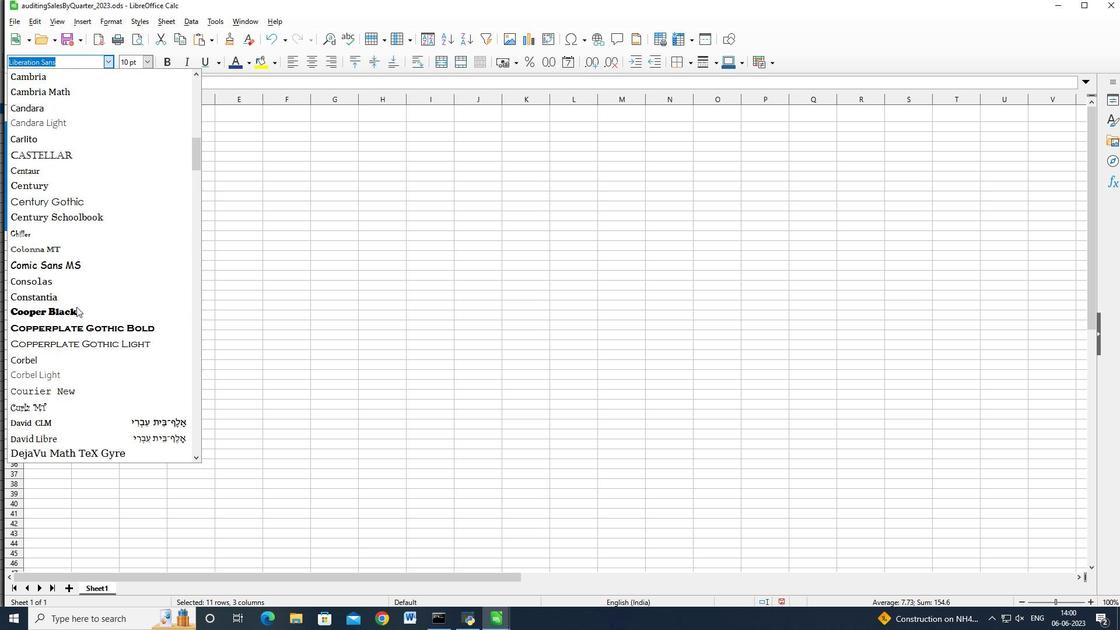 
Action: Mouse scrolled (76, 307) with delta (0, 0)
Screenshot: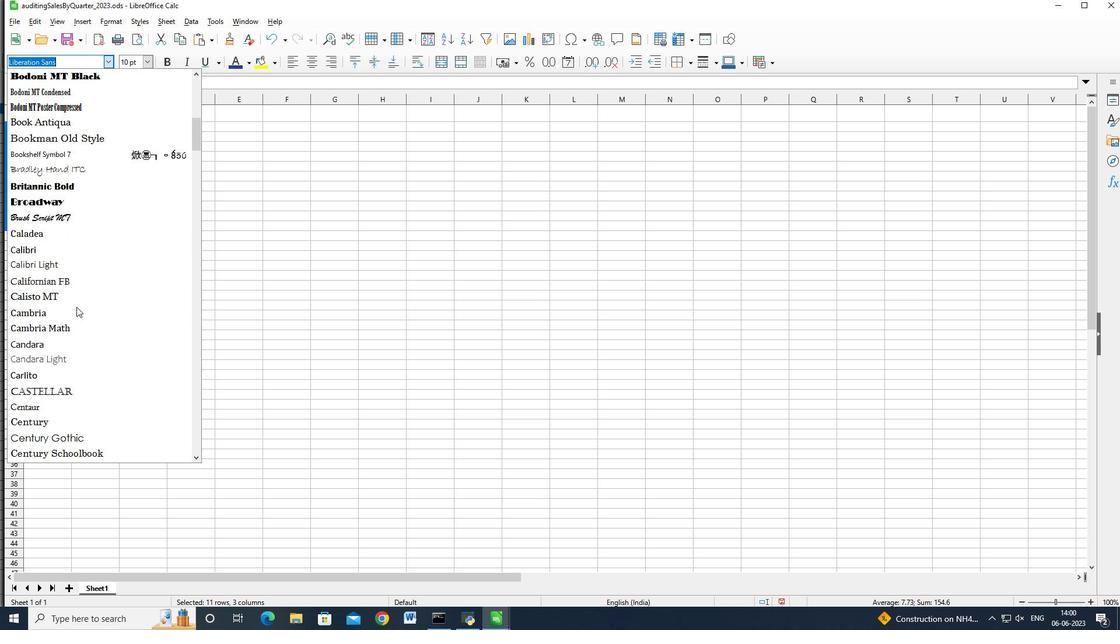 
Action: Mouse scrolled (76, 307) with delta (0, 0)
Screenshot: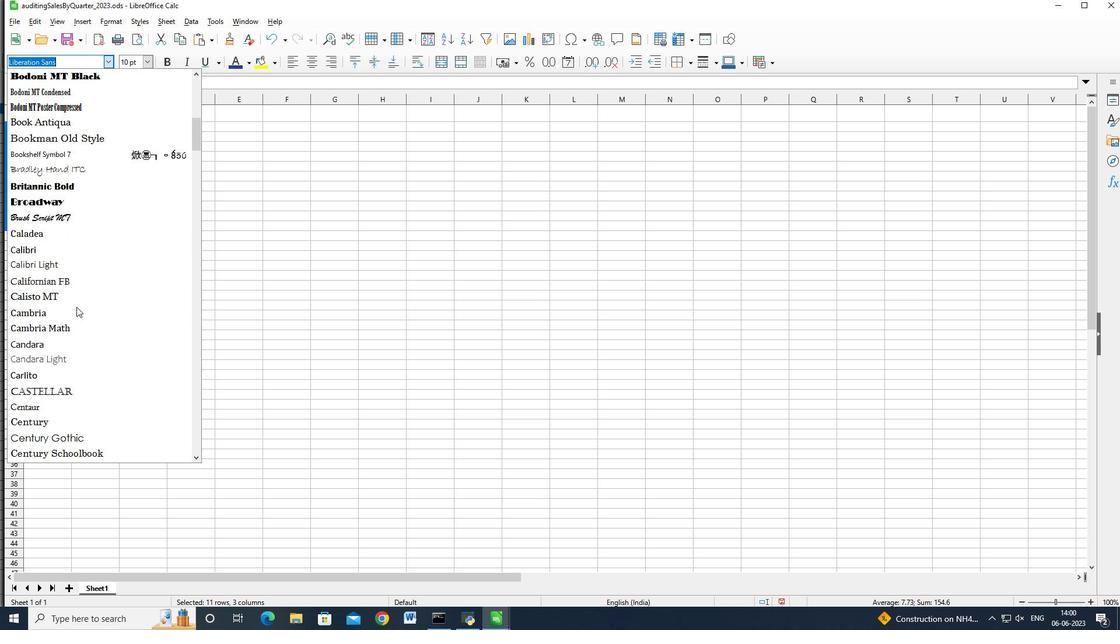 
Action: Mouse scrolled (76, 307) with delta (0, 0)
Screenshot: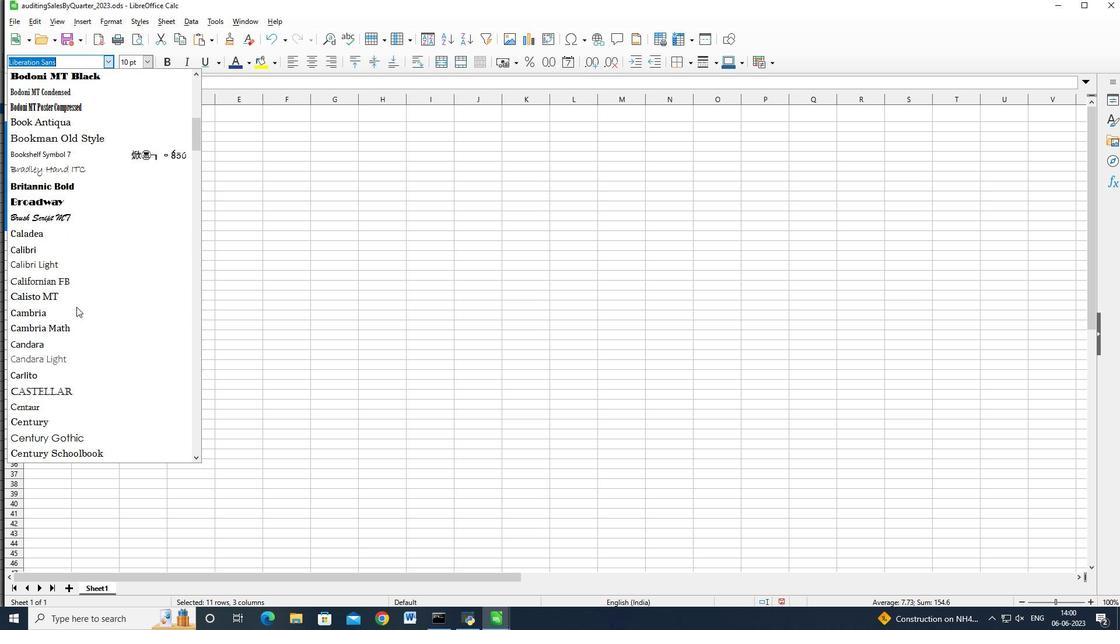 
Action: Mouse scrolled (76, 307) with delta (0, 0)
Screenshot: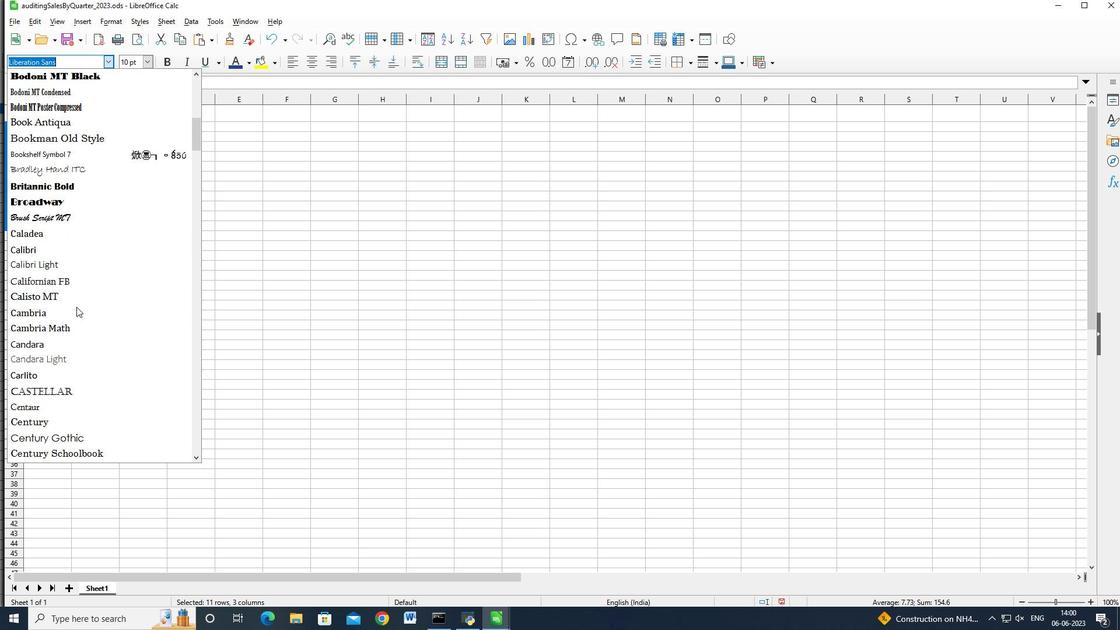 
Action: Mouse scrolled (76, 307) with delta (0, 0)
Screenshot: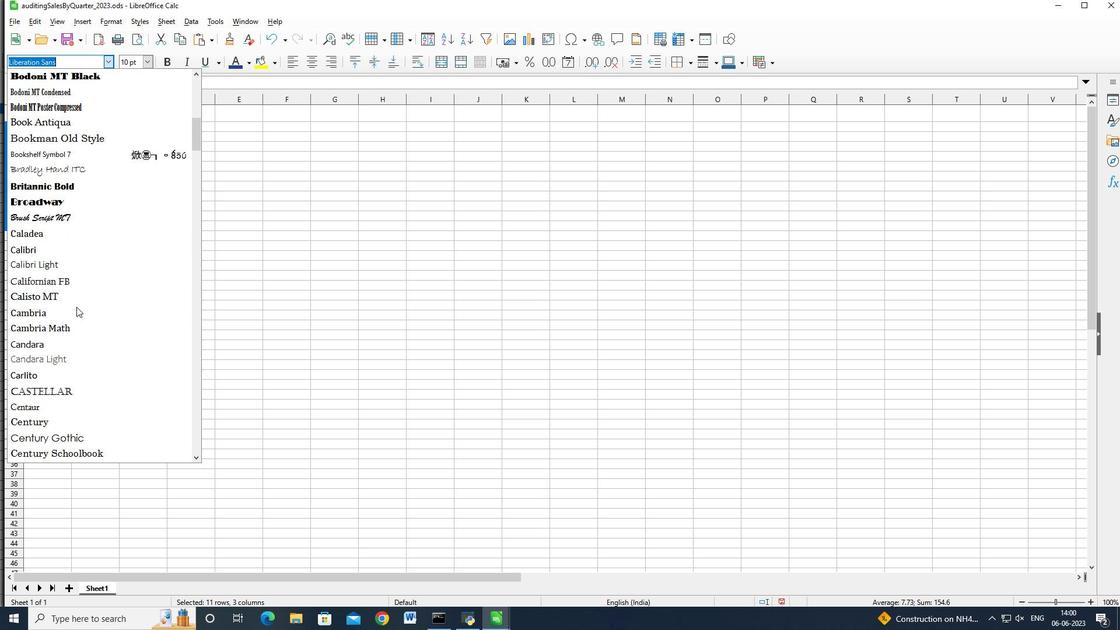 
Action: Mouse scrolled (76, 307) with delta (0, 0)
Screenshot: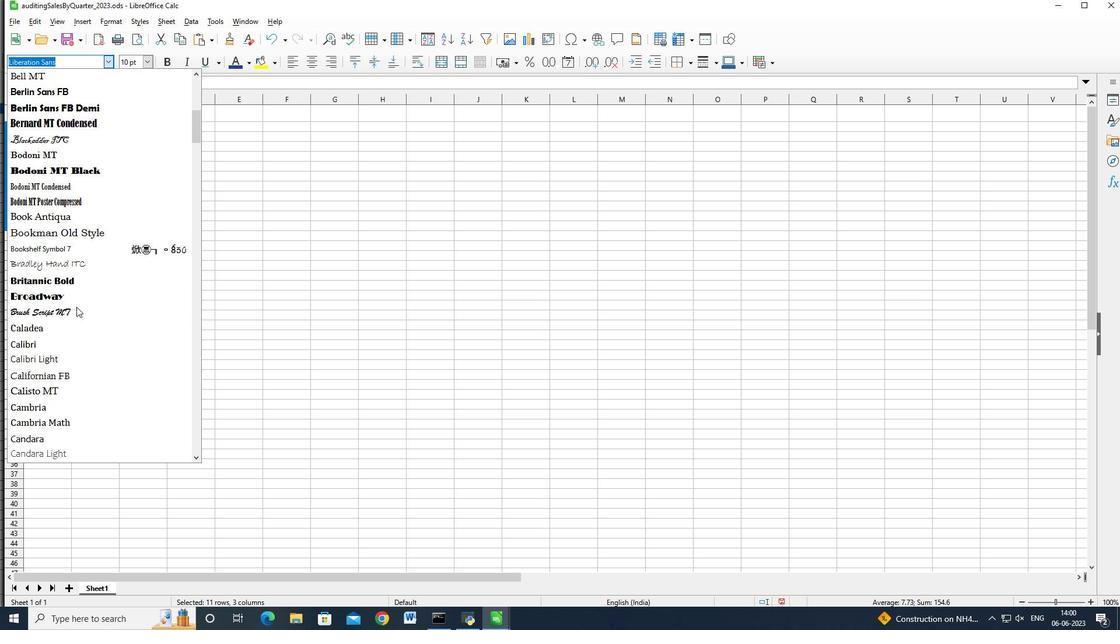 
Action: Mouse scrolled (76, 307) with delta (0, 0)
Screenshot: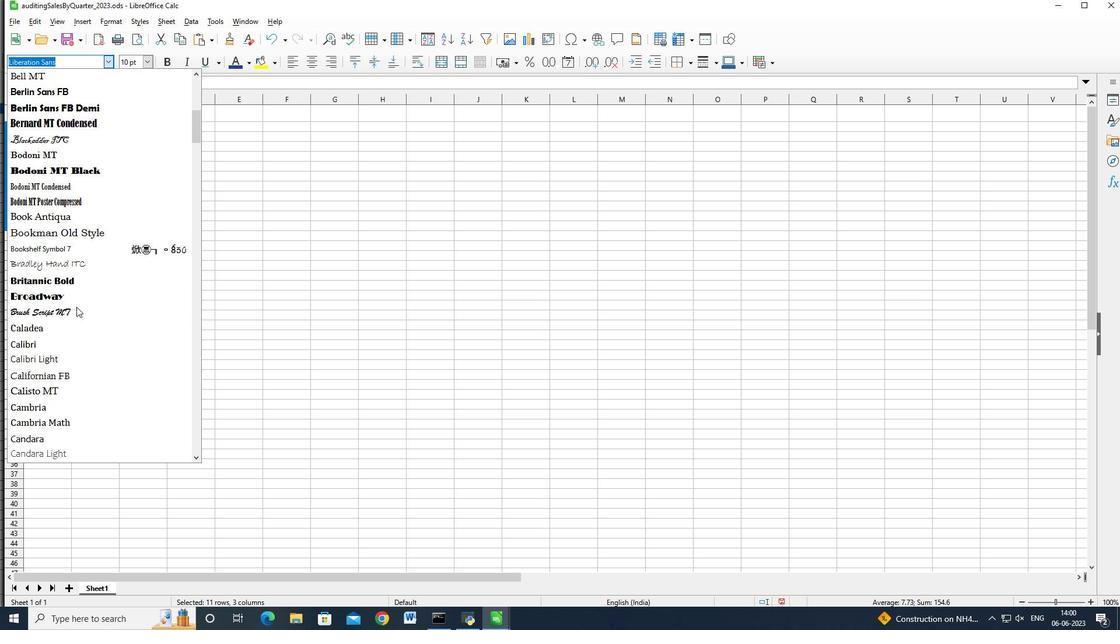 
Action: Mouse scrolled (76, 307) with delta (0, 0)
Screenshot: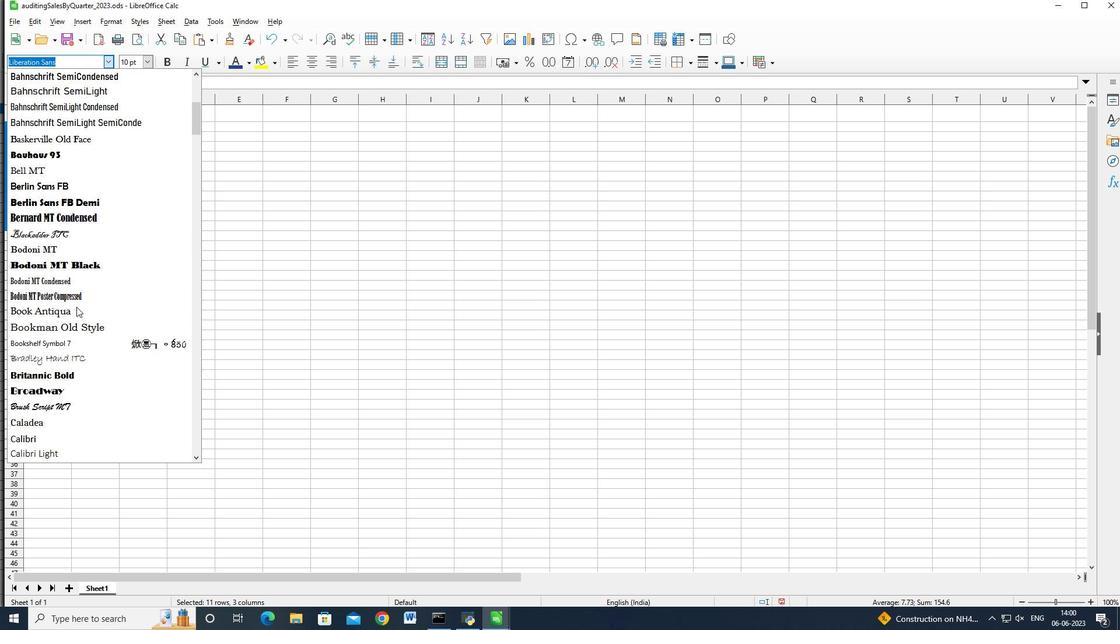 
Action: Mouse scrolled (76, 307) with delta (0, 0)
Screenshot: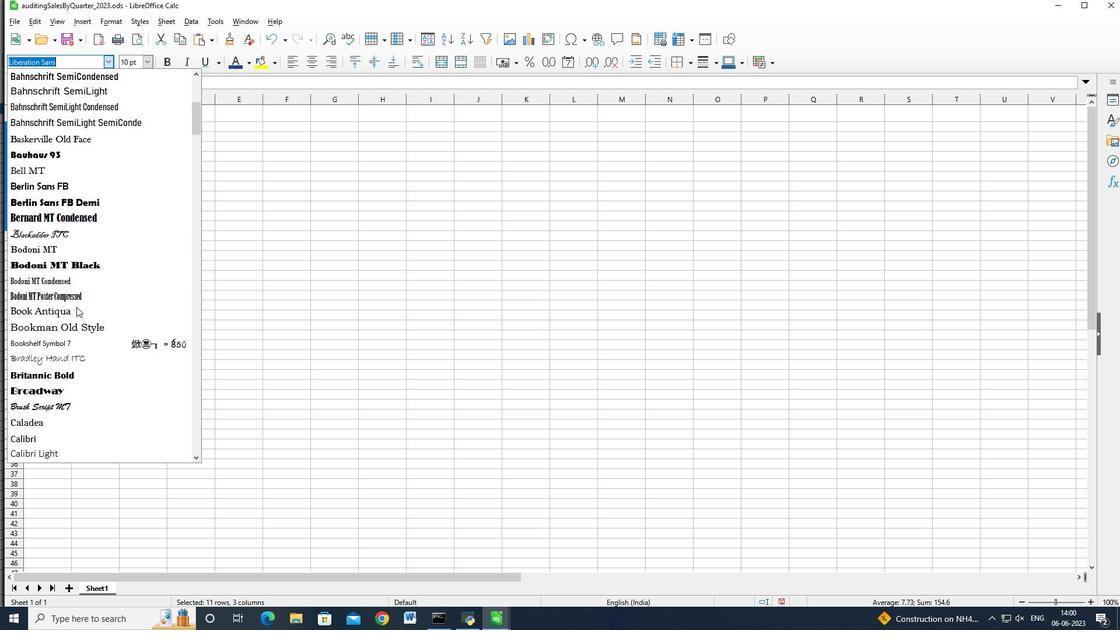 
Action: Mouse moved to (67, 248)
Screenshot: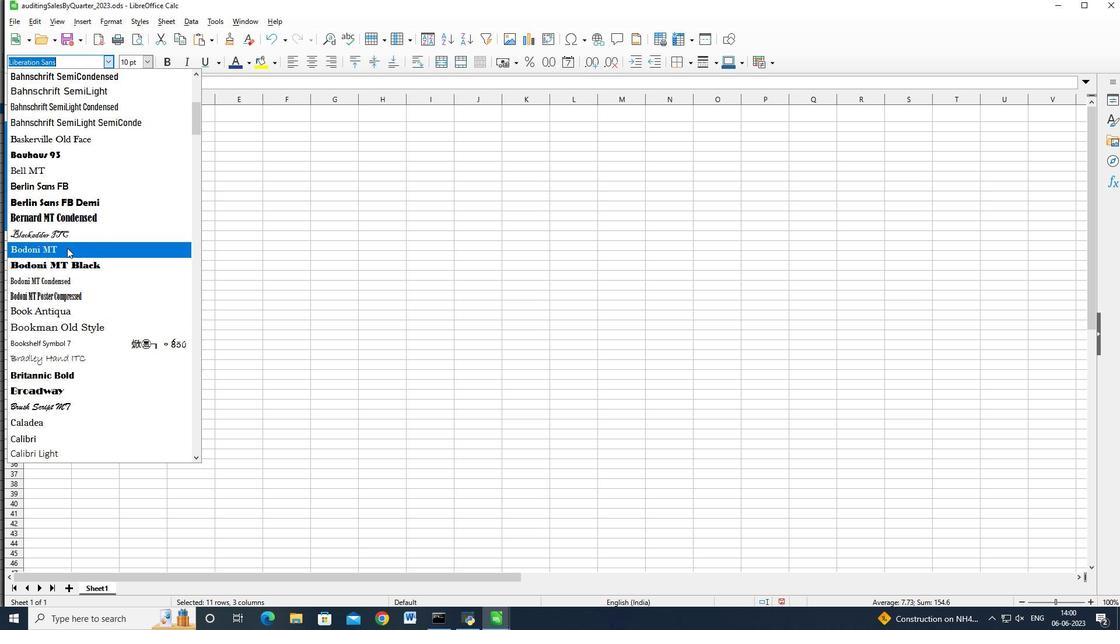 
Action: Mouse pressed left at (67, 248)
Screenshot: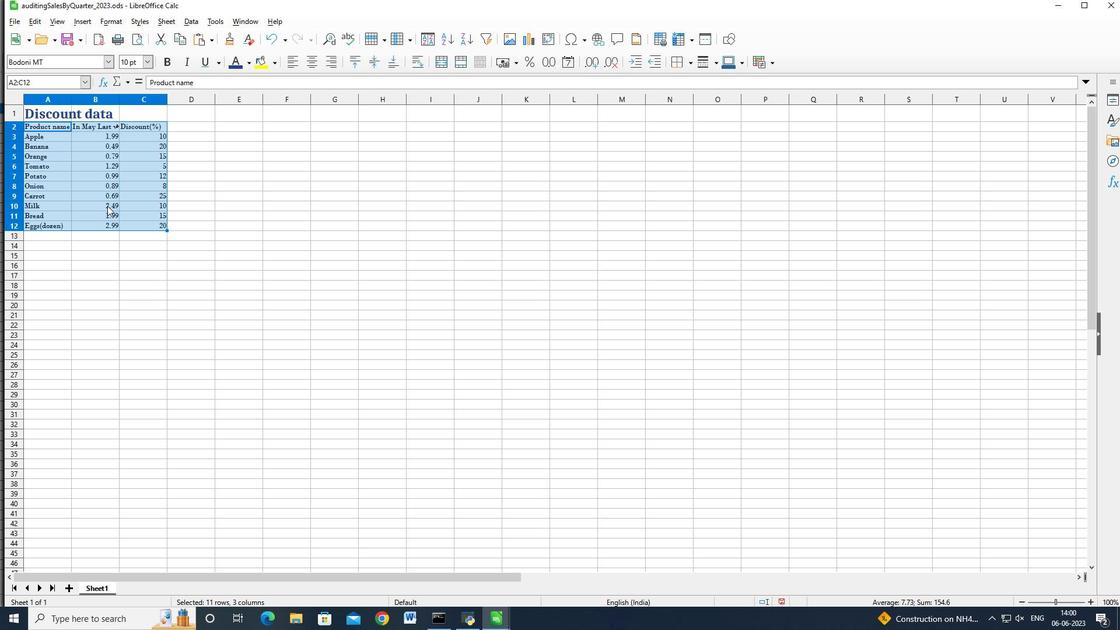 
Action: Mouse moved to (146, 64)
Screenshot: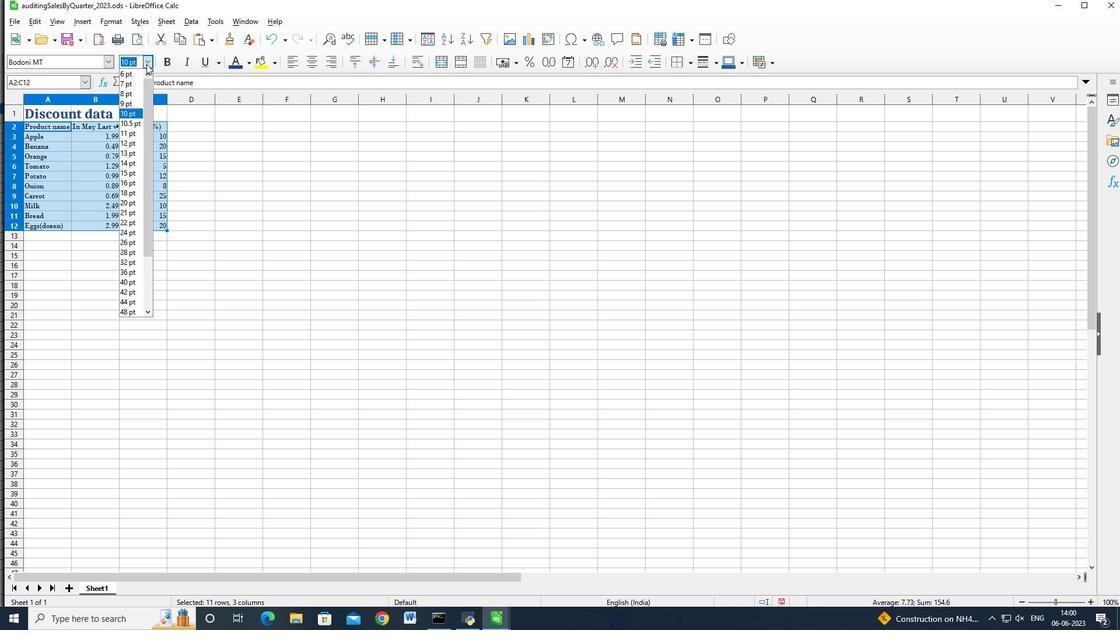 
Action: Mouse pressed left at (146, 64)
Screenshot: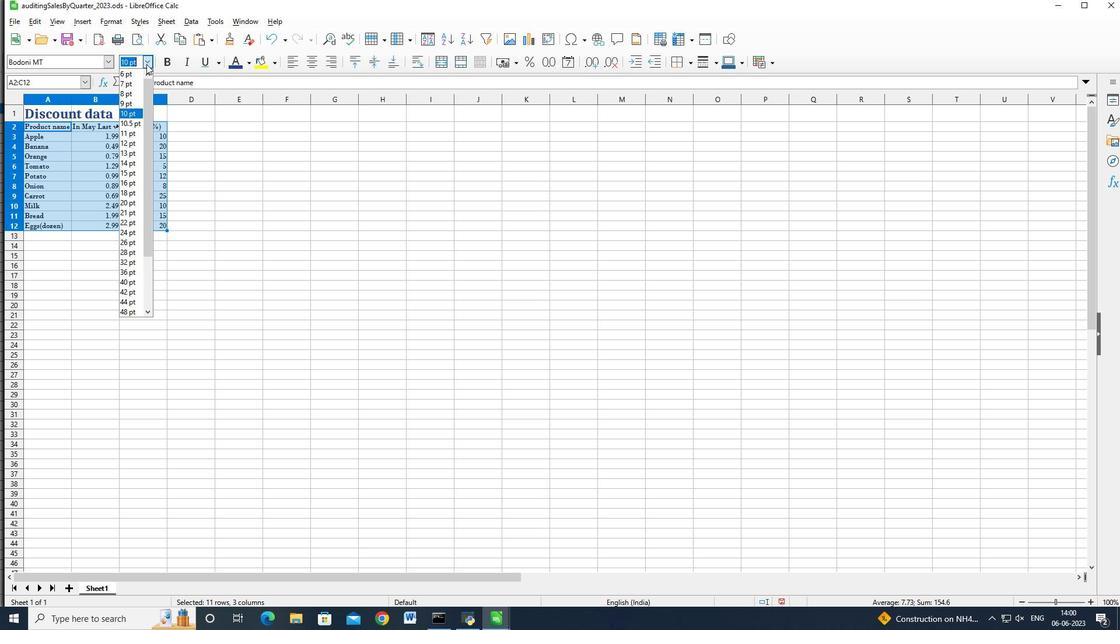 
Action: Mouse moved to (127, 164)
Screenshot: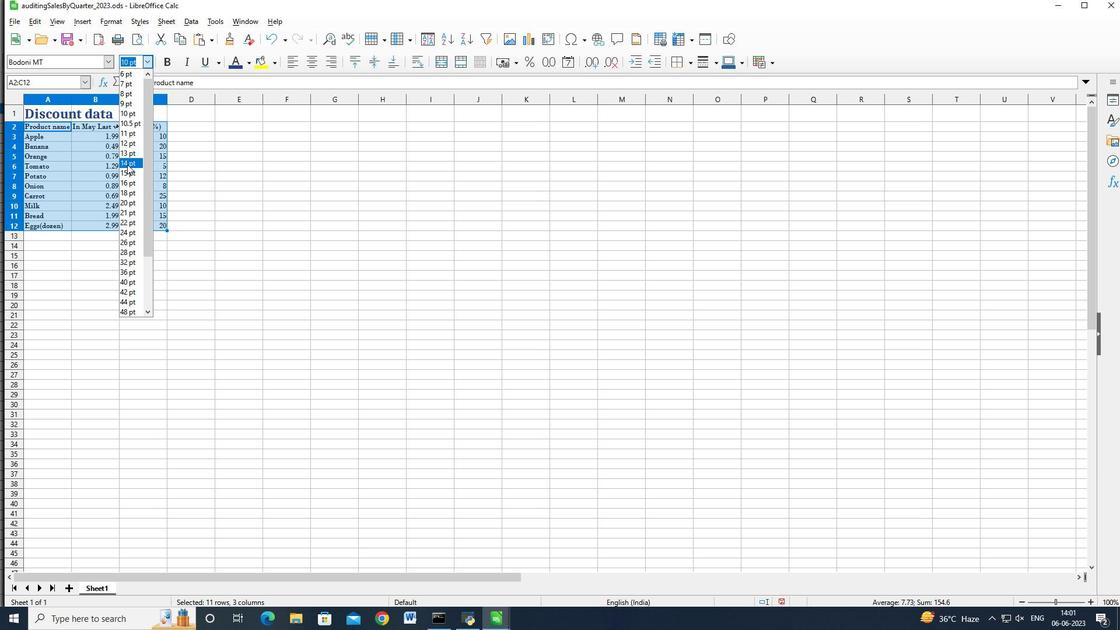 
Action: Mouse pressed left at (127, 164)
Screenshot: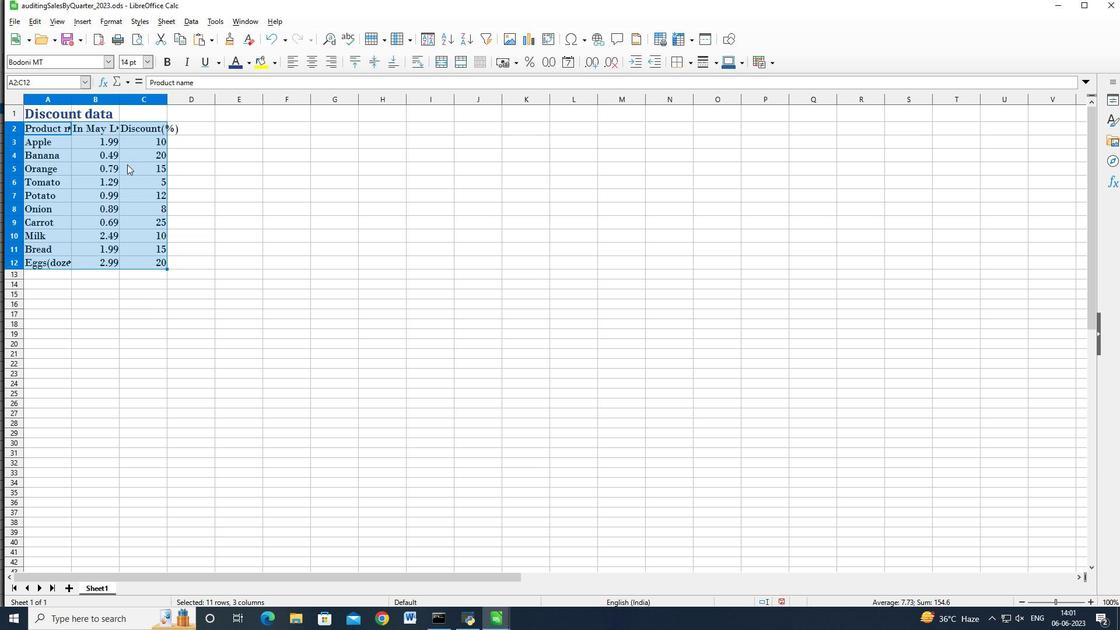 
Action: Mouse moved to (46, 117)
Screenshot: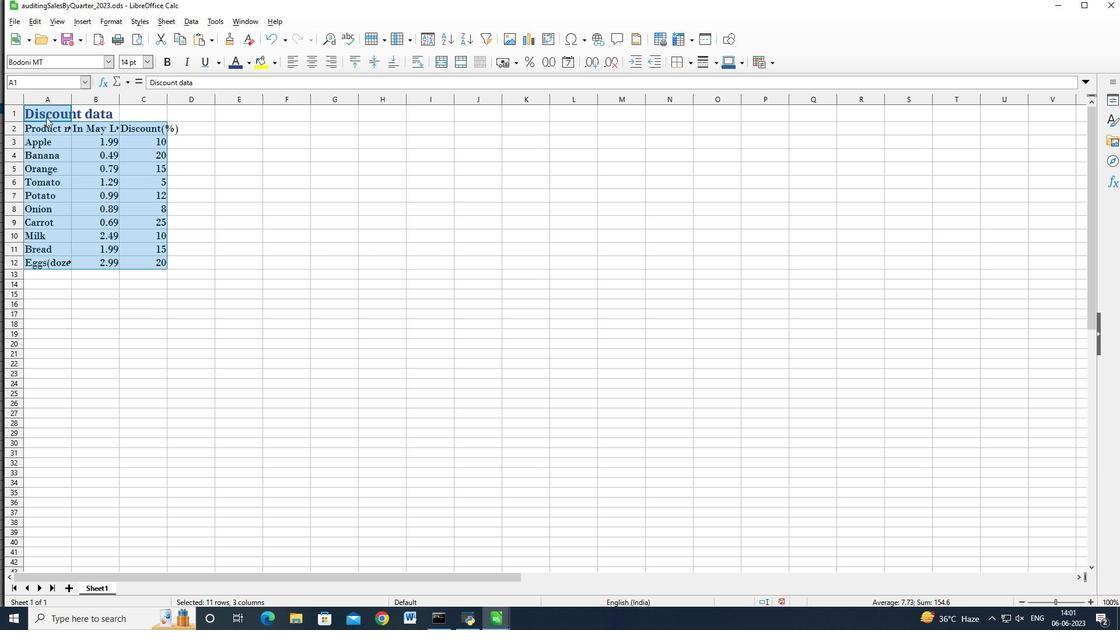 
Action: Mouse pressed left at (46, 117)
Screenshot: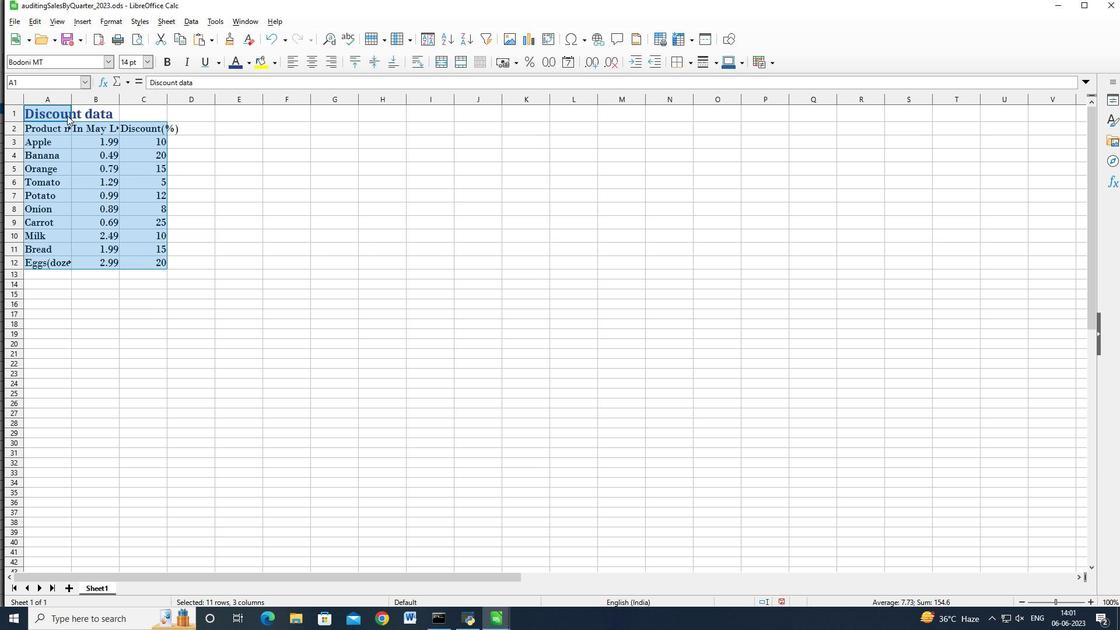 
Action: Mouse moved to (86, 114)
Screenshot: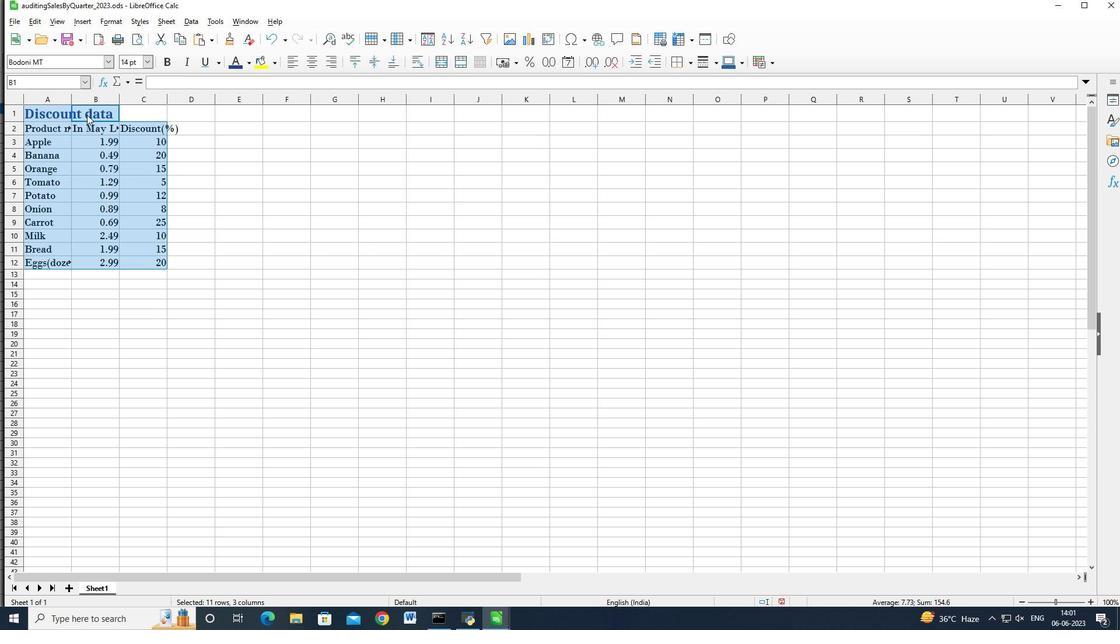 
Action: Mouse pressed left at (86, 114)
Screenshot: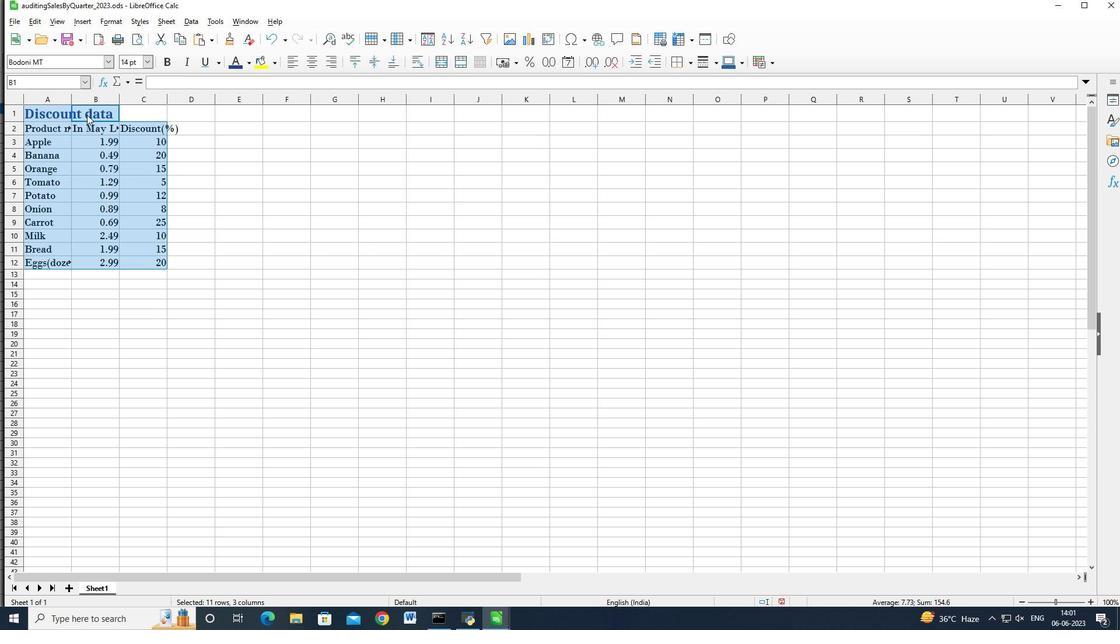 
Action: Mouse moved to (298, 62)
Screenshot: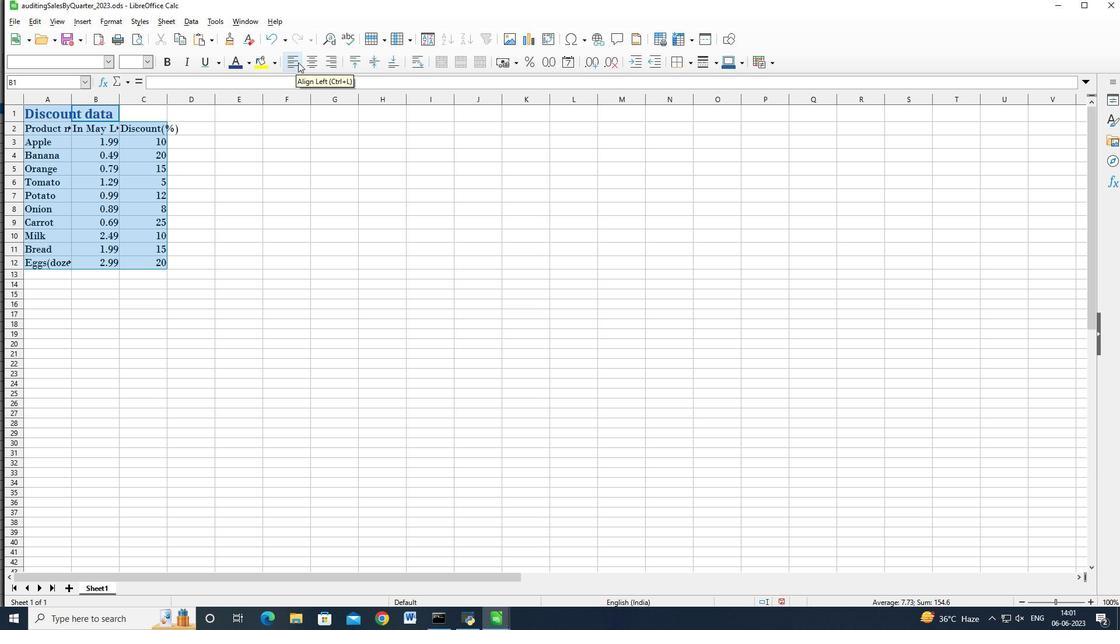 
Action: Mouse pressed left at (298, 62)
Screenshot: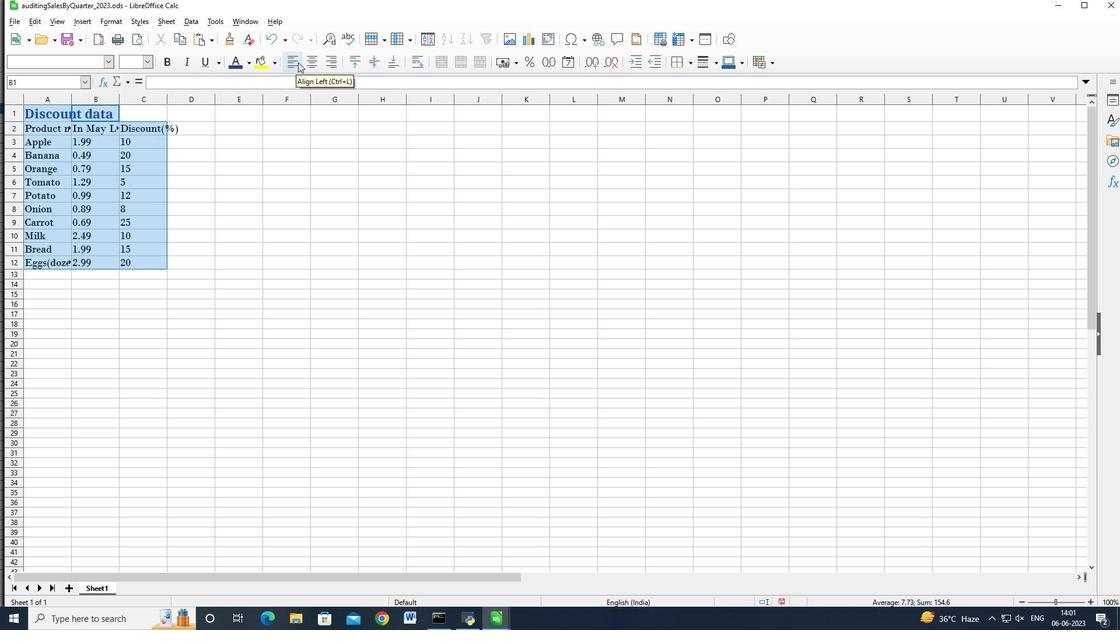 
Action: Mouse moved to (552, 330)
Screenshot: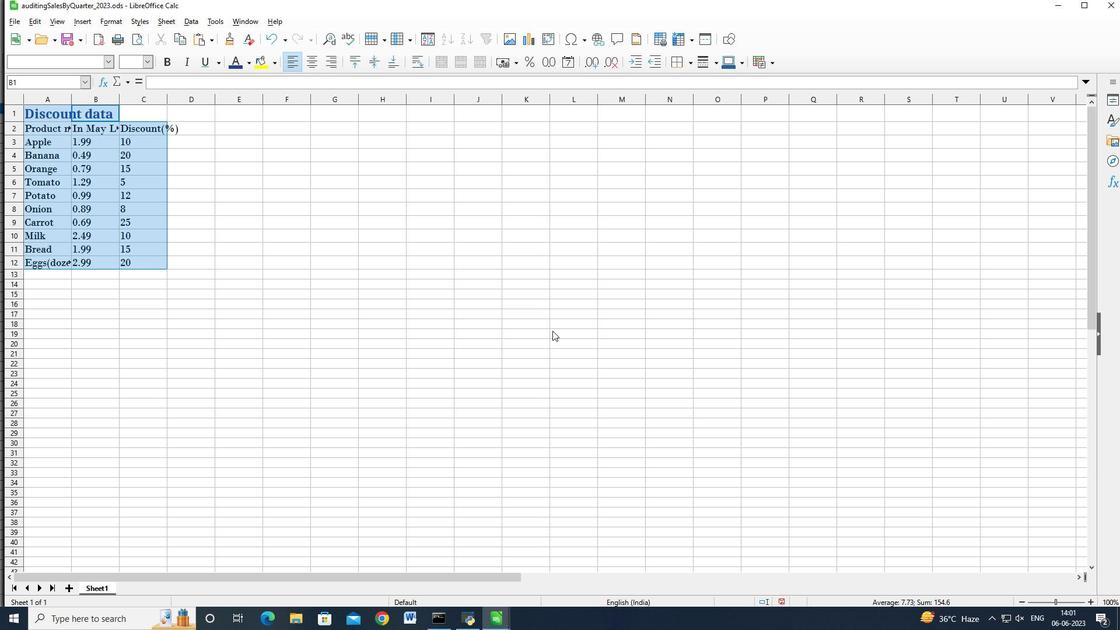 
Action: Key pressed ctrl+S
Screenshot: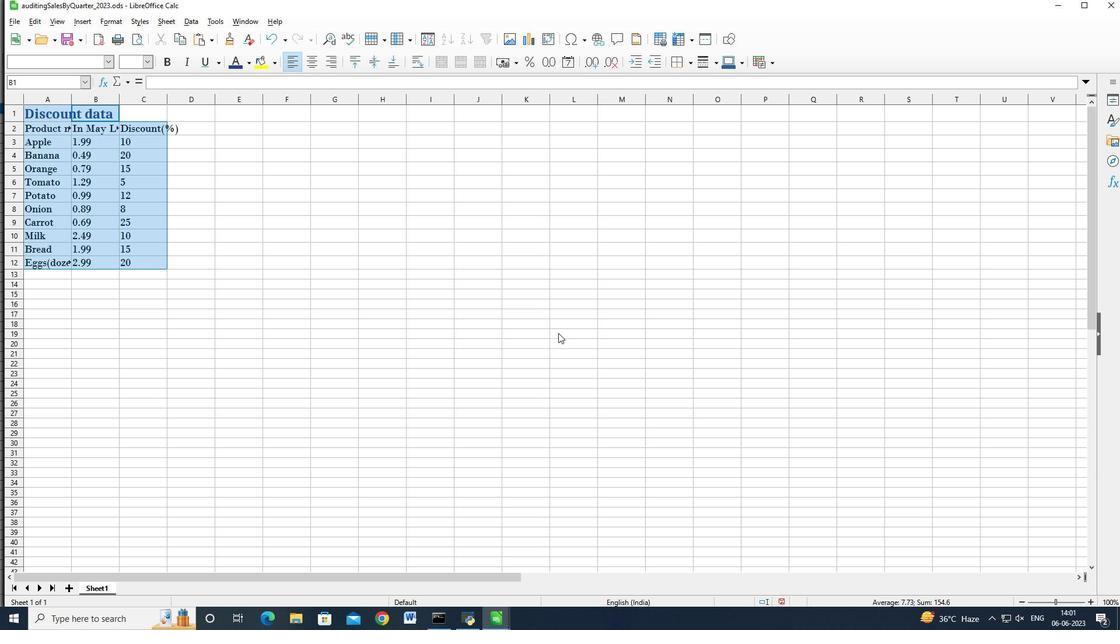 
Action: Mouse moved to (559, 333)
Screenshot: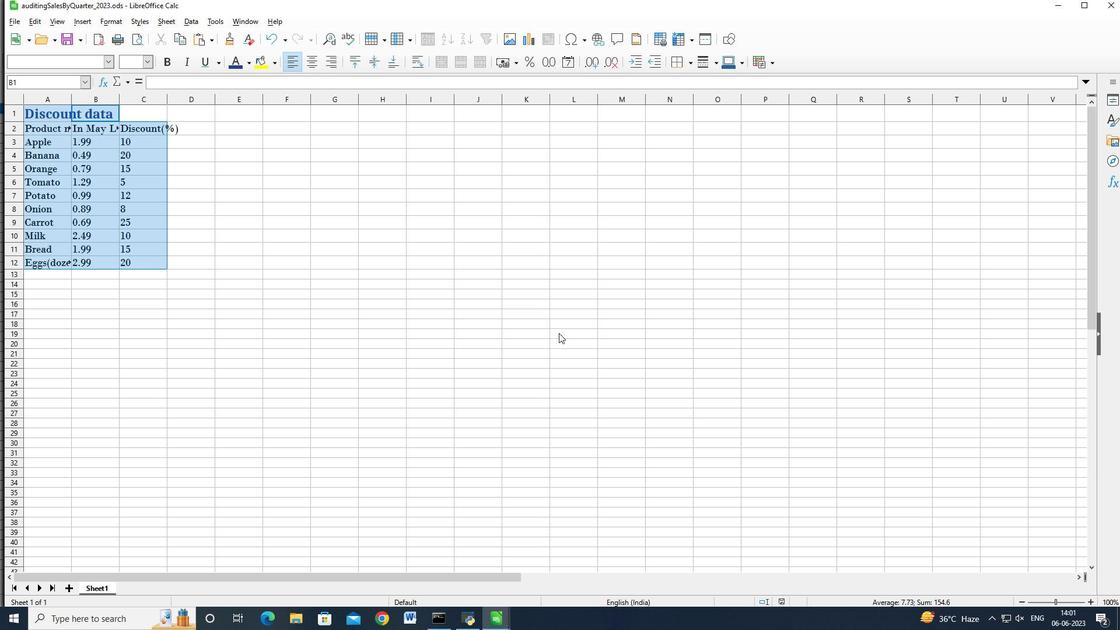 
Action: Mouse pressed left at (559, 333)
Screenshot: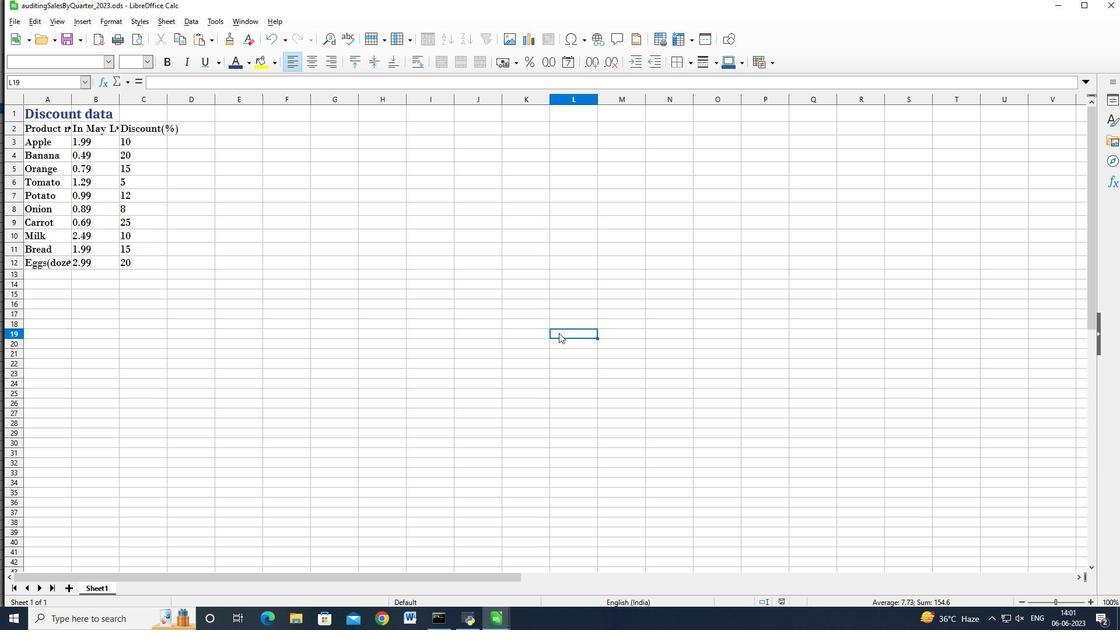 
